 Task: Create a due date automation trigger when advanced on, on the tuesday after a card is due add fields without custom field "Resume" set to a number greater than 1 and lower or equal to 10 at 11:00 AM.
Action: Mouse moved to (820, 256)
Screenshot: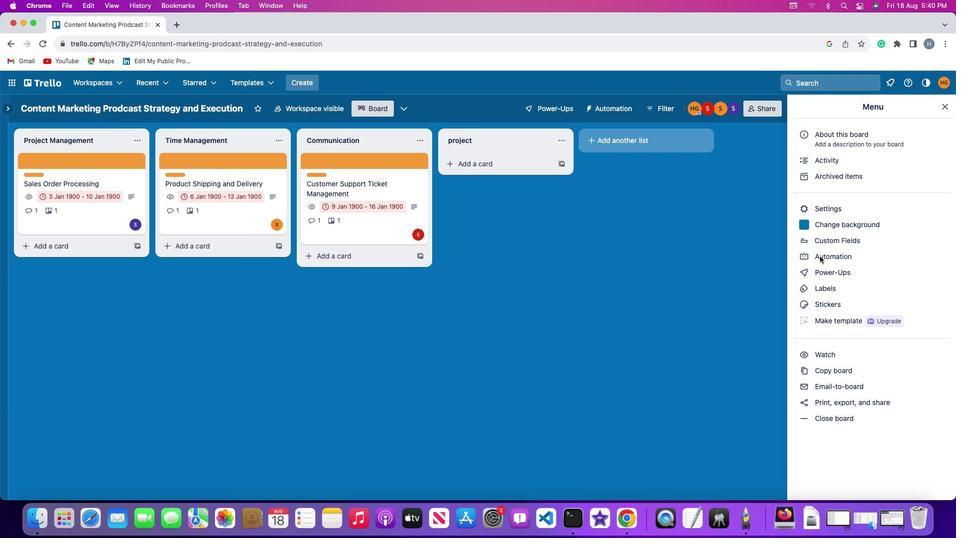 
Action: Mouse pressed left at (820, 256)
Screenshot: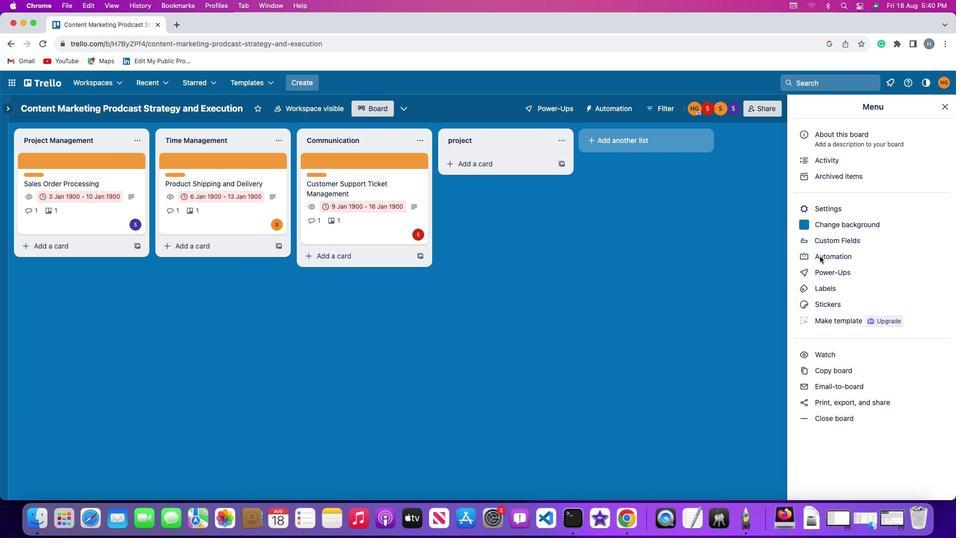 
Action: Mouse pressed left at (820, 256)
Screenshot: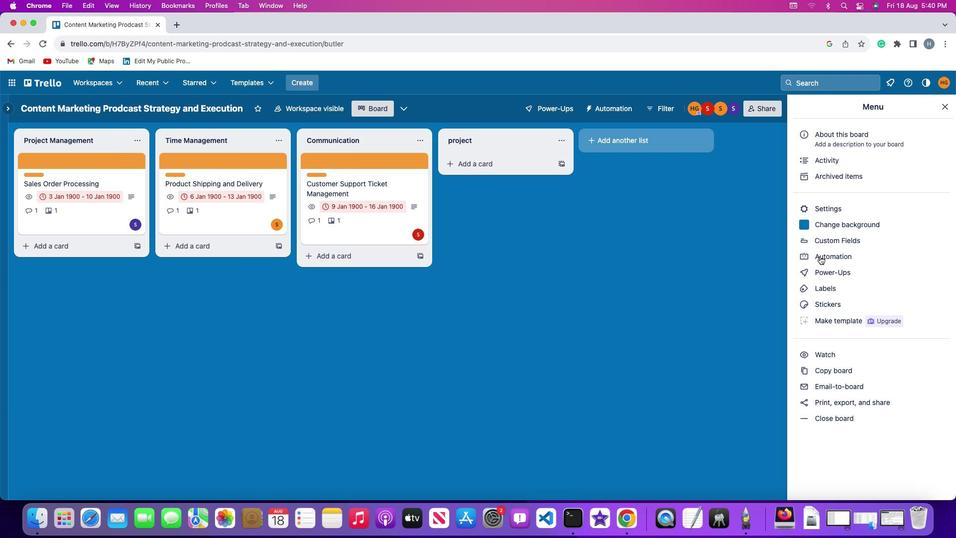 
Action: Mouse moved to (61, 235)
Screenshot: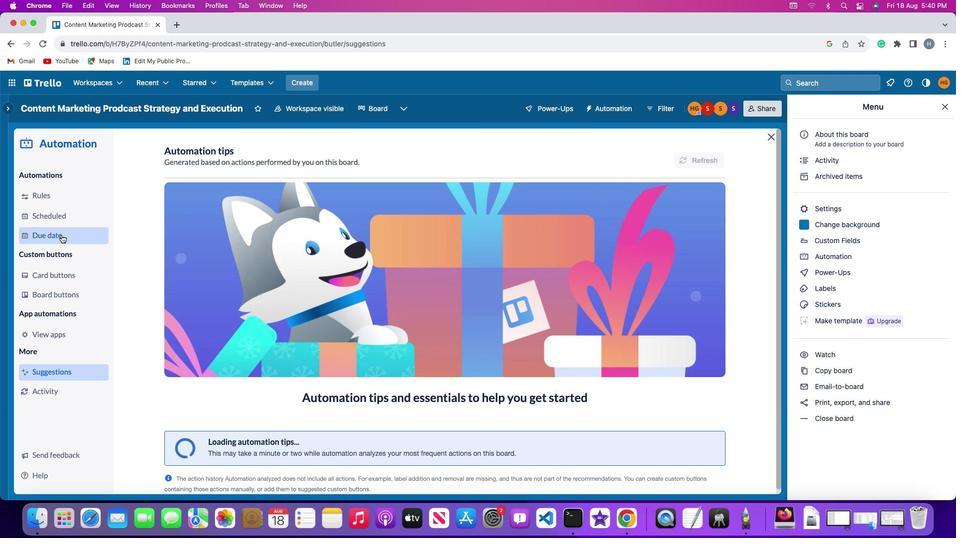 
Action: Mouse pressed left at (61, 235)
Screenshot: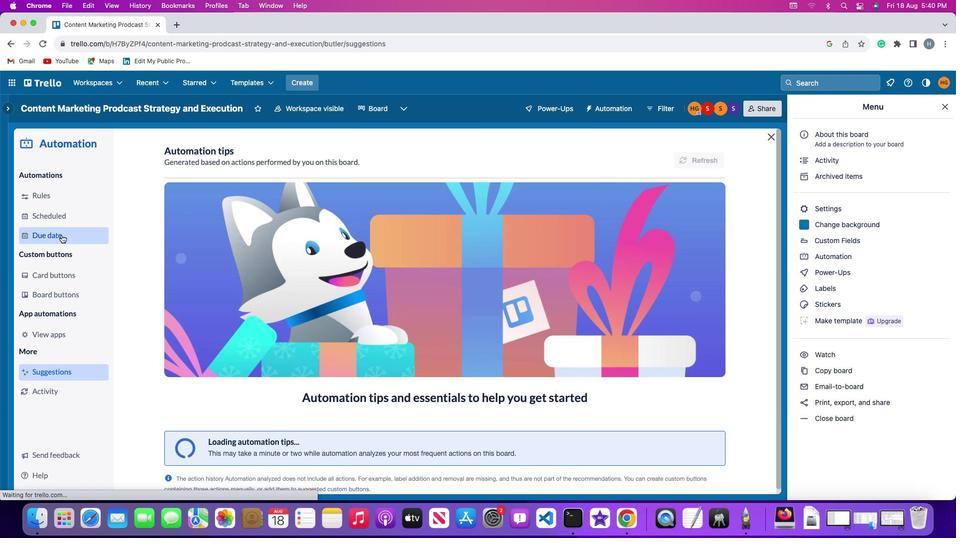 
Action: Mouse moved to (664, 152)
Screenshot: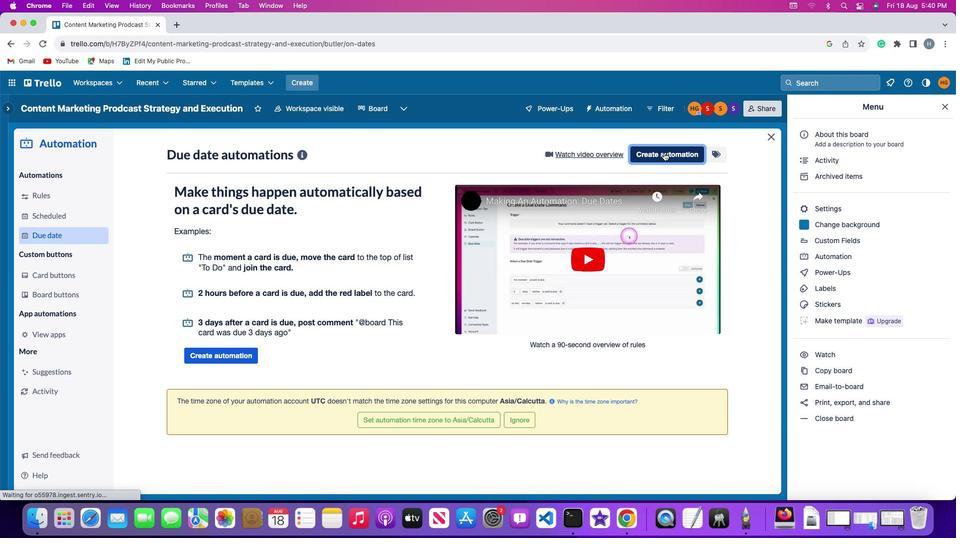 
Action: Mouse pressed left at (664, 152)
Screenshot: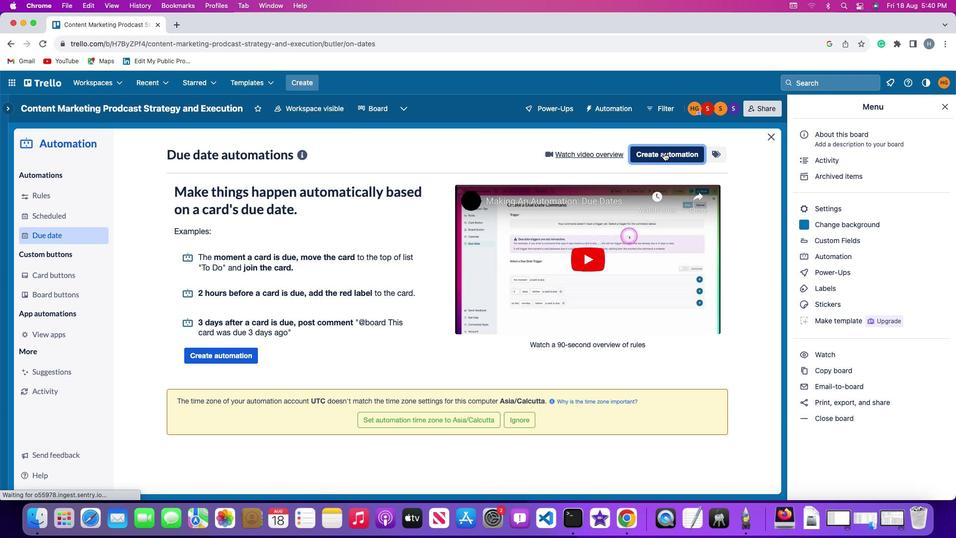 
Action: Mouse moved to (180, 251)
Screenshot: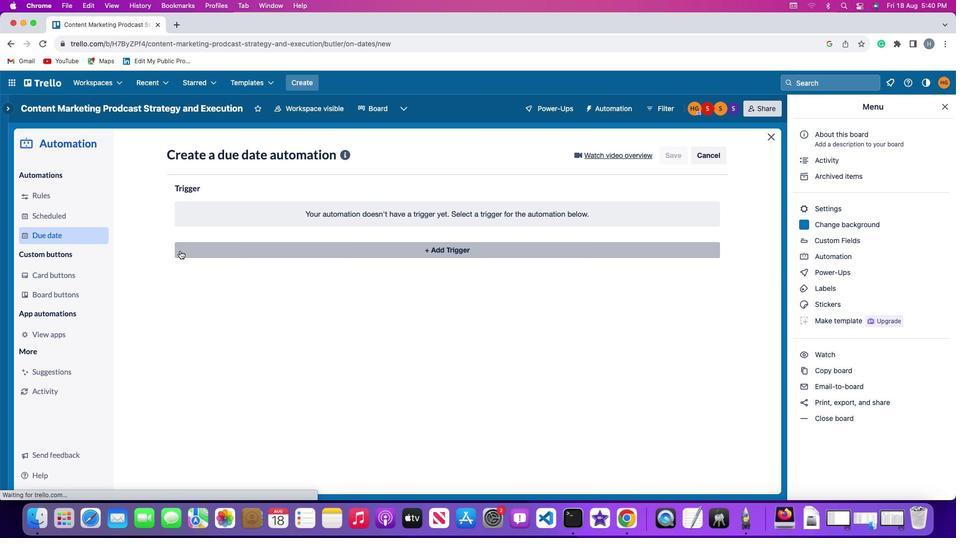 
Action: Mouse pressed left at (180, 251)
Screenshot: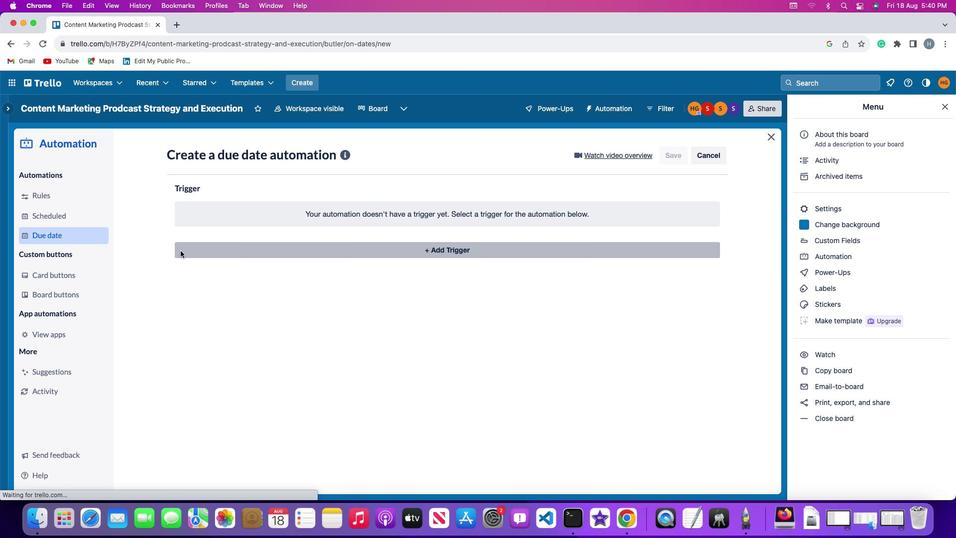 
Action: Mouse moved to (216, 432)
Screenshot: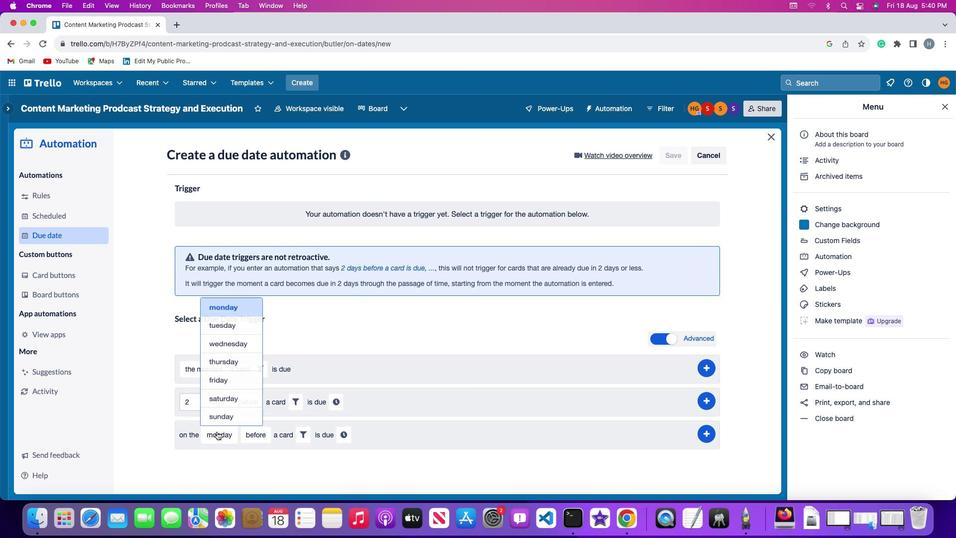 
Action: Mouse pressed left at (216, 432)
Screenshot: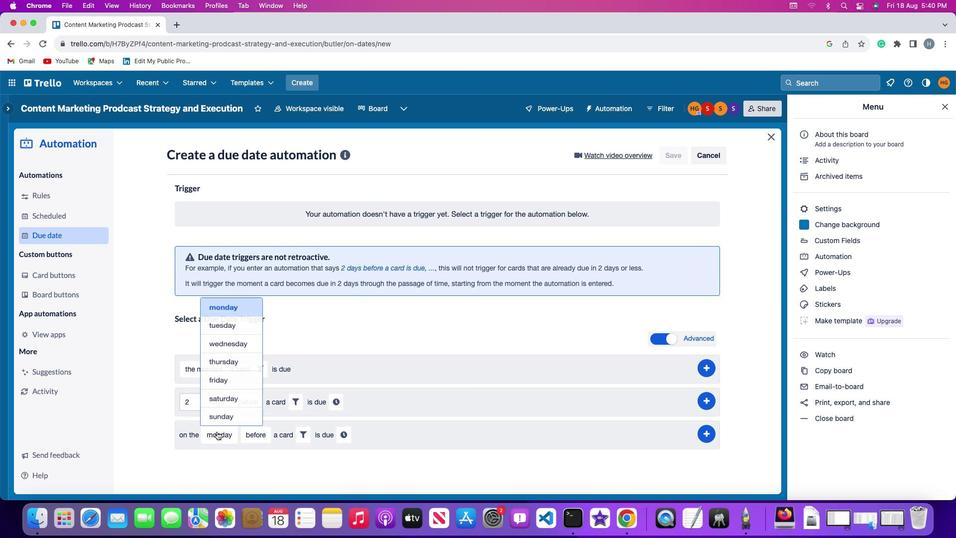 
Action: Mouse moved to (223, 315)
Screenshot: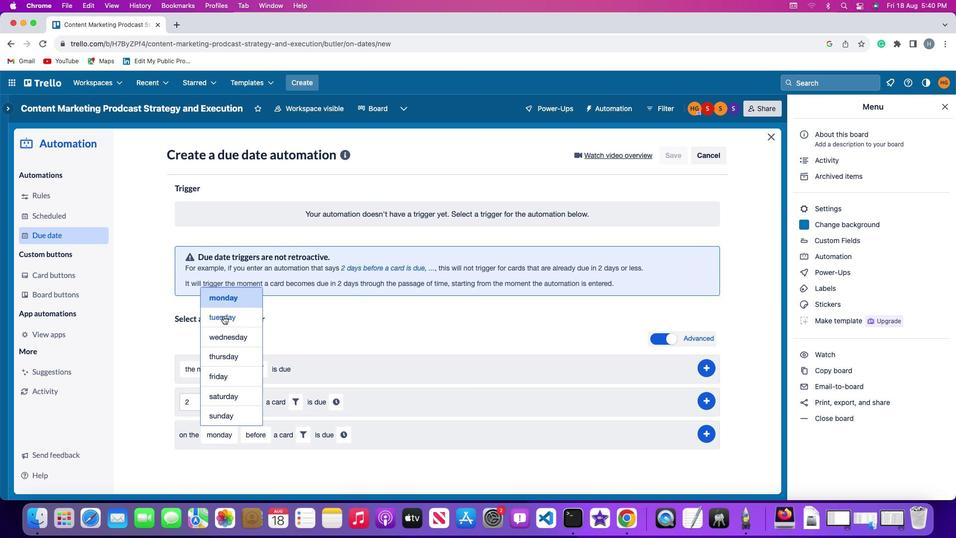 
Action: Mouse pressed left at (223, 315)
Screenshot: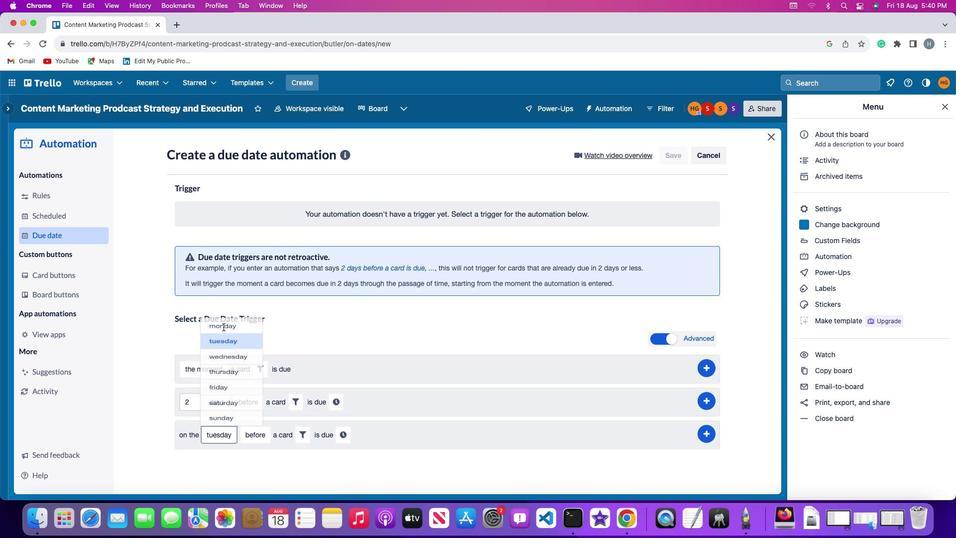 
Action: Mouse moved to (245, 436)
Screenshot: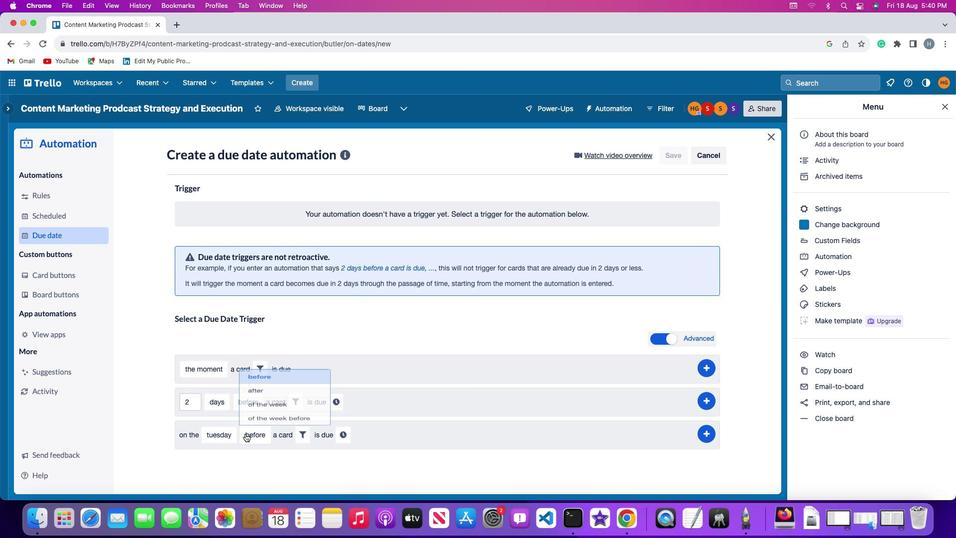 
Action: Mouse pressed left at (245, 436)
Screenshot: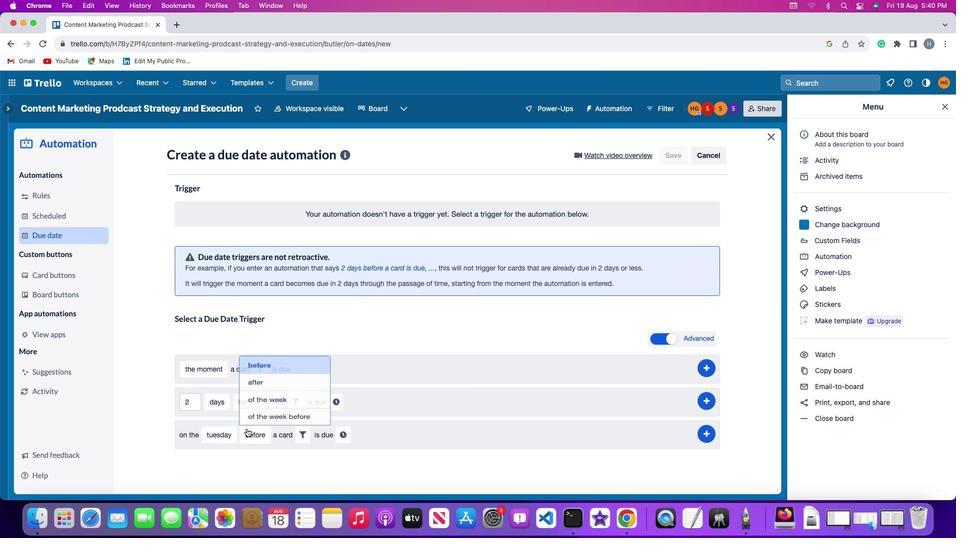 
Action: Mouse moved to (265, 374)
Screenshot: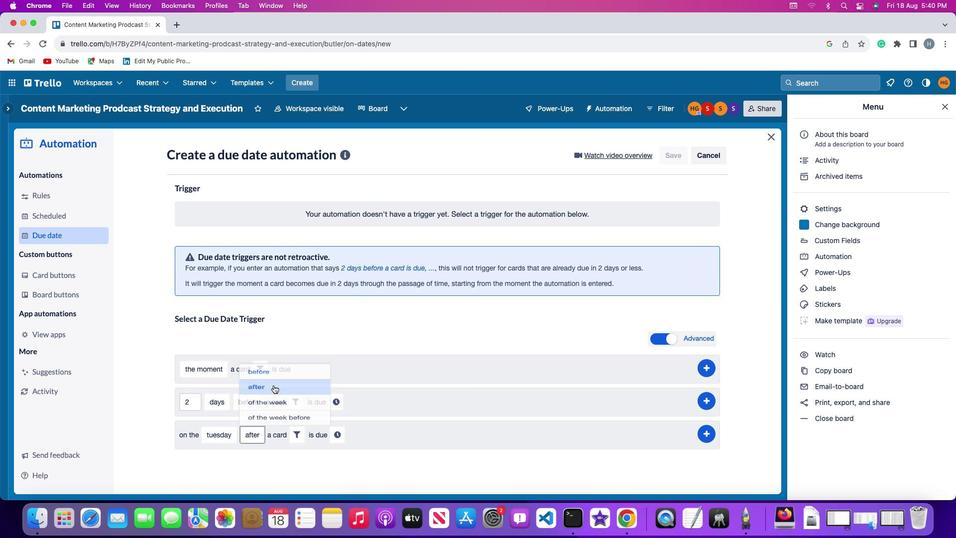
Action: Mouse pressed left at (265, 374)
Screenshot: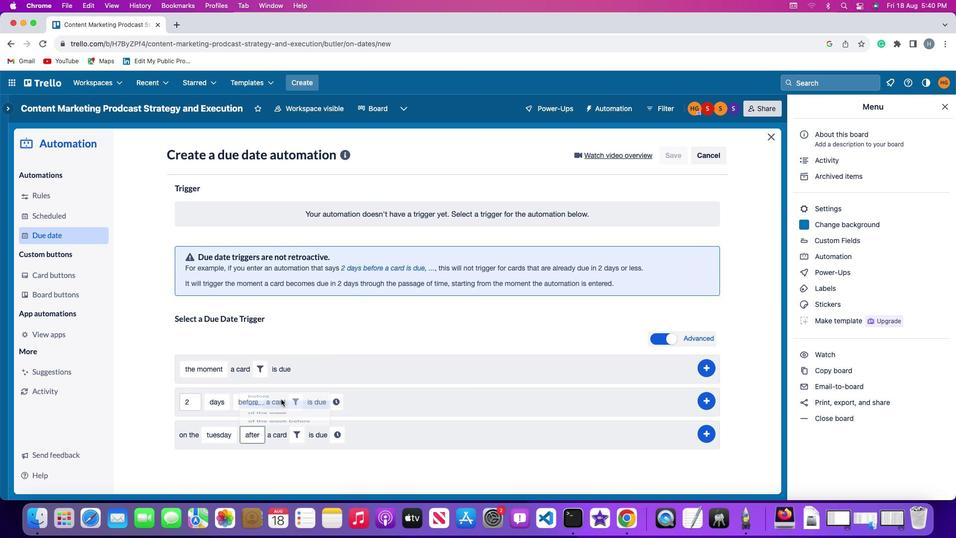 
Action: Mouse moved to (297, 429)
Screenshot: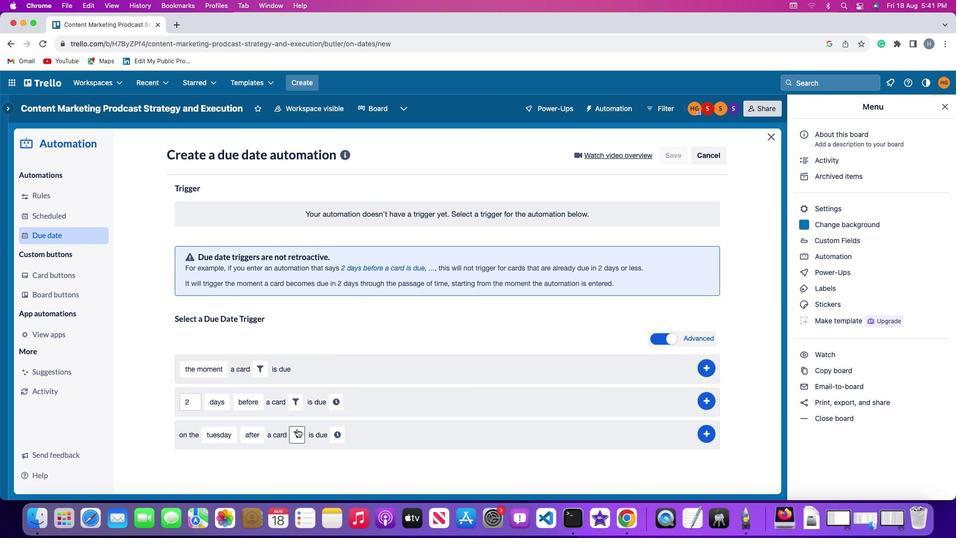 
Action: Mouse pressed left at (297, 429)
Screenshot: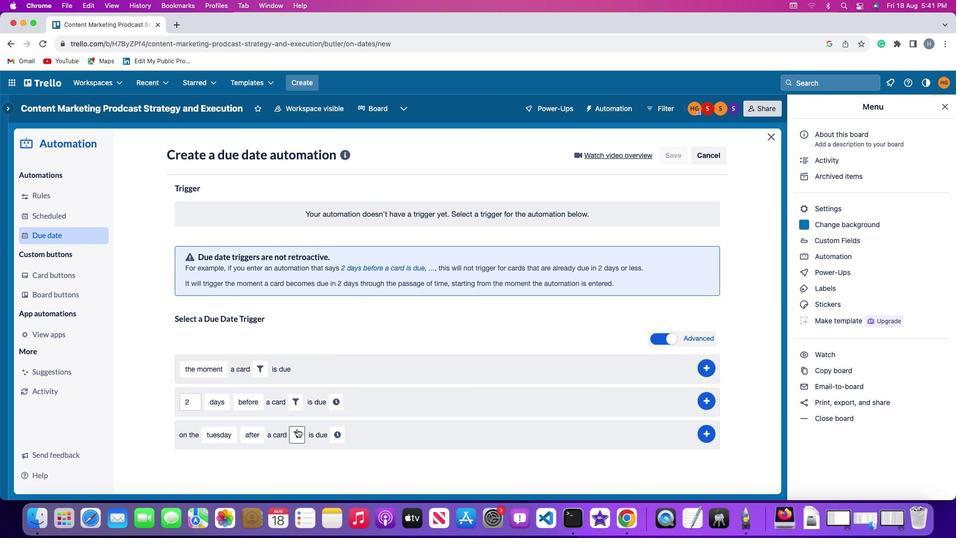 
Action: Mouse moved to (466, 467)
Screenshot: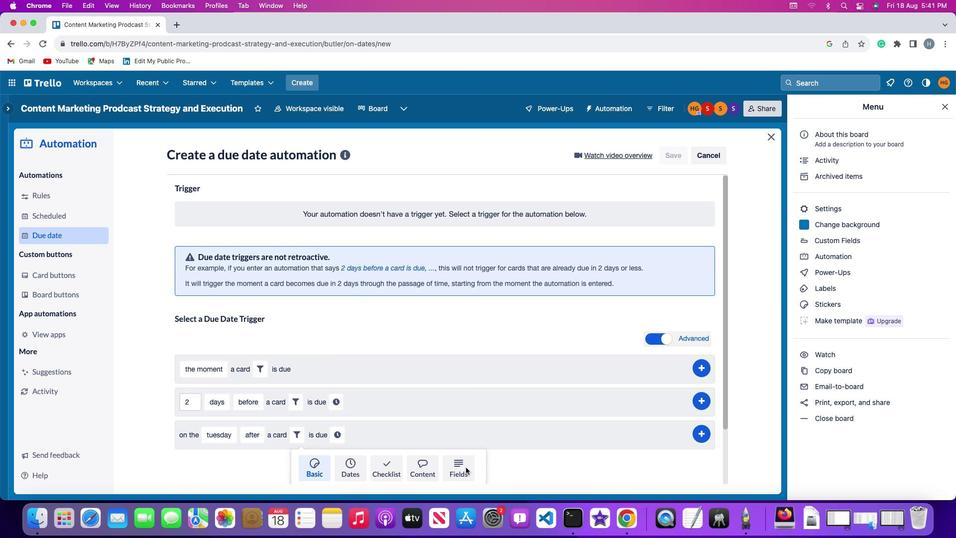 
Action: Mouse pressed left at (466, 467)
Screenshot: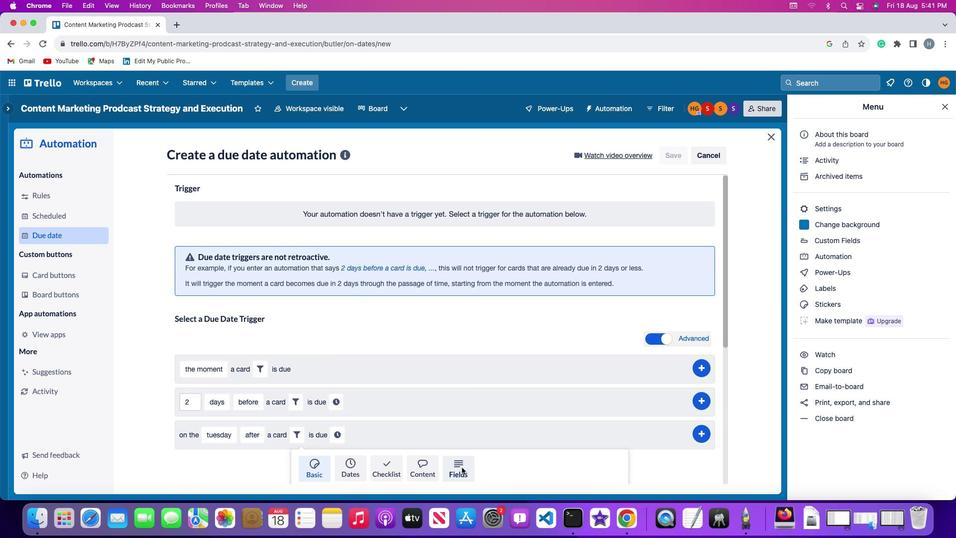 
Action: Mouse moved to (284, 466)
Screenshot: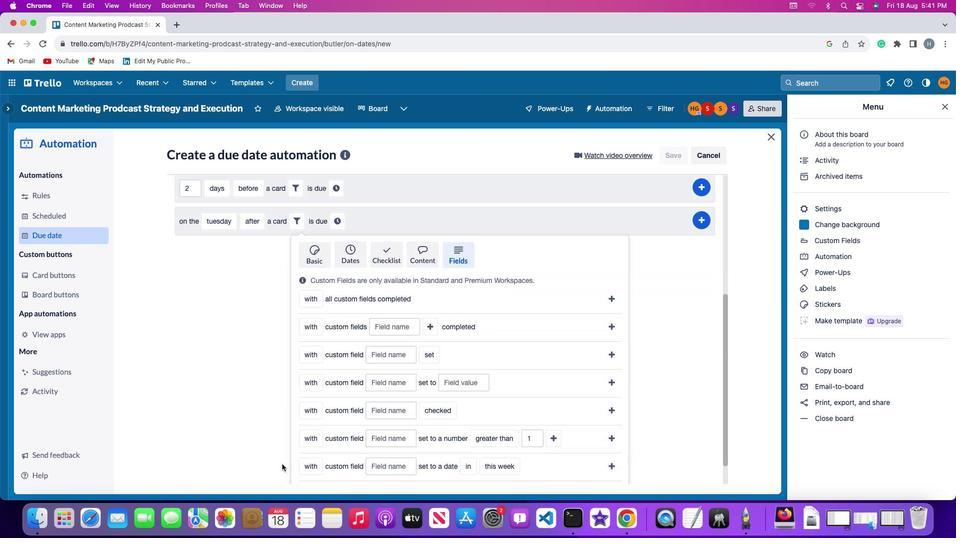 
Action: Mouse scrolled (284, 466) with delta (0, 0)
Screenshot: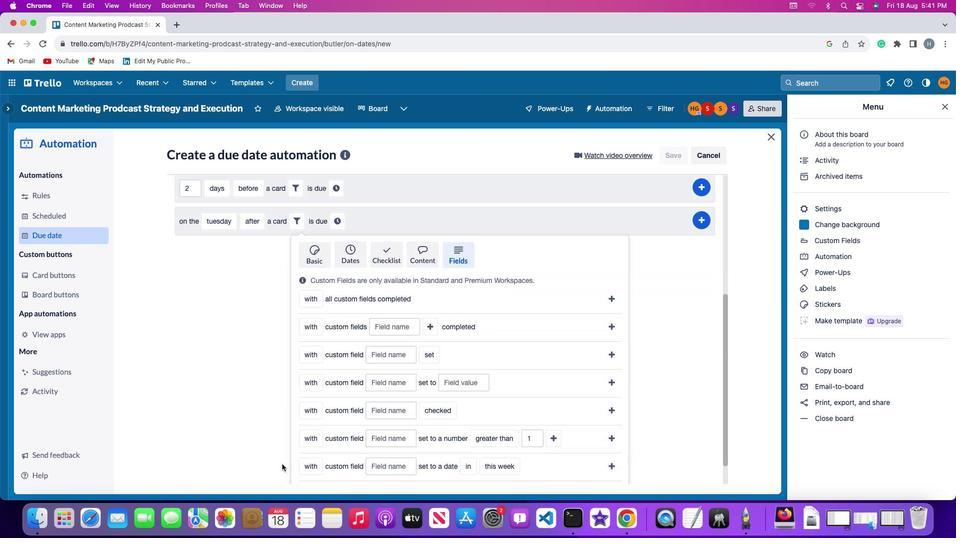 
Action: Mouse moved to (284, 466)
Screenshot: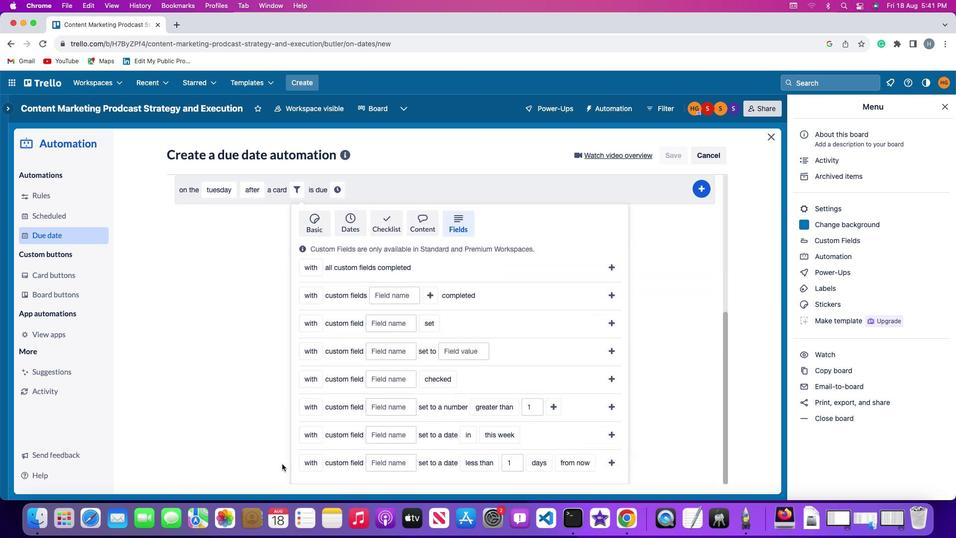 
Action: Mouse scrolled (284, 466) with delta (0, 0)
Screenshot: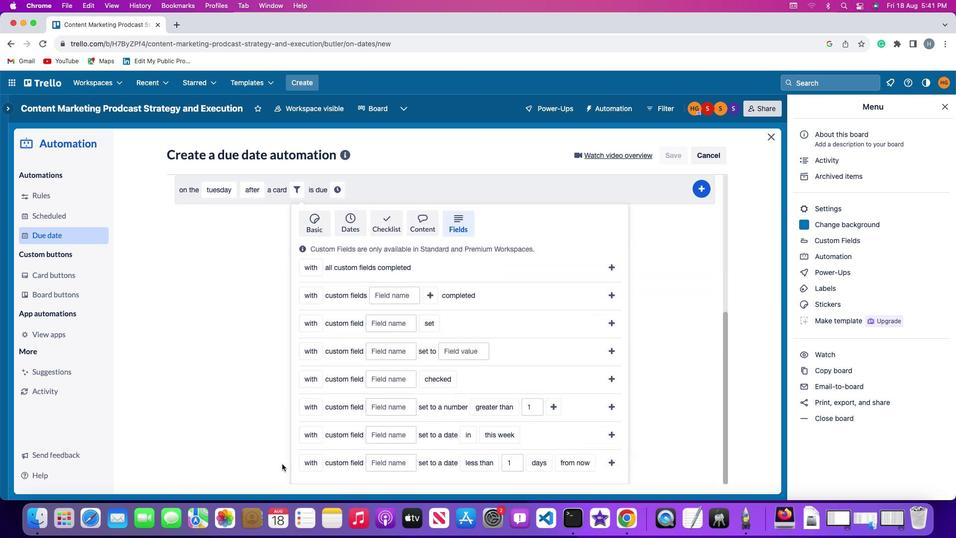 
Action: Mouse moved to (284, 466)
Screenshot: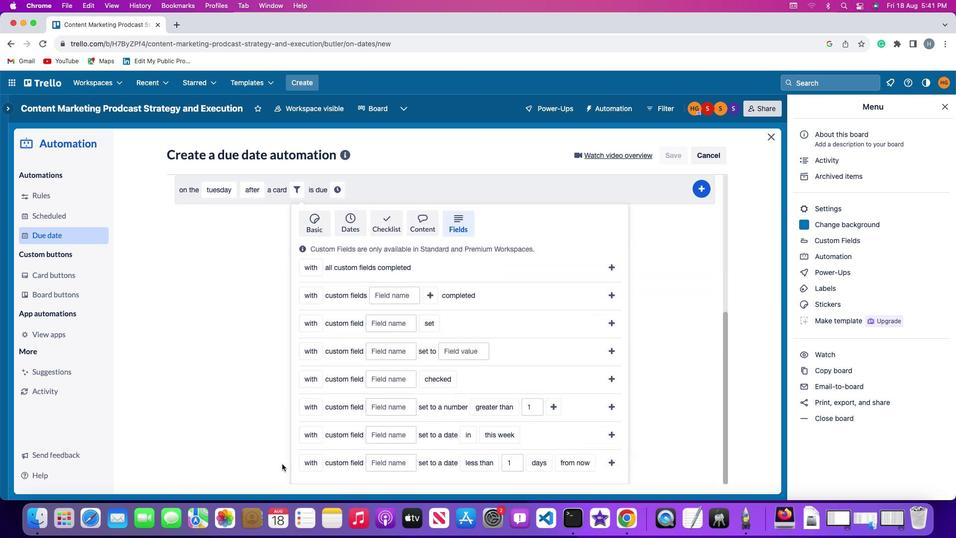 
Action: Mouse scrolled (284, 466) with delta (0, -1)
Screenshot: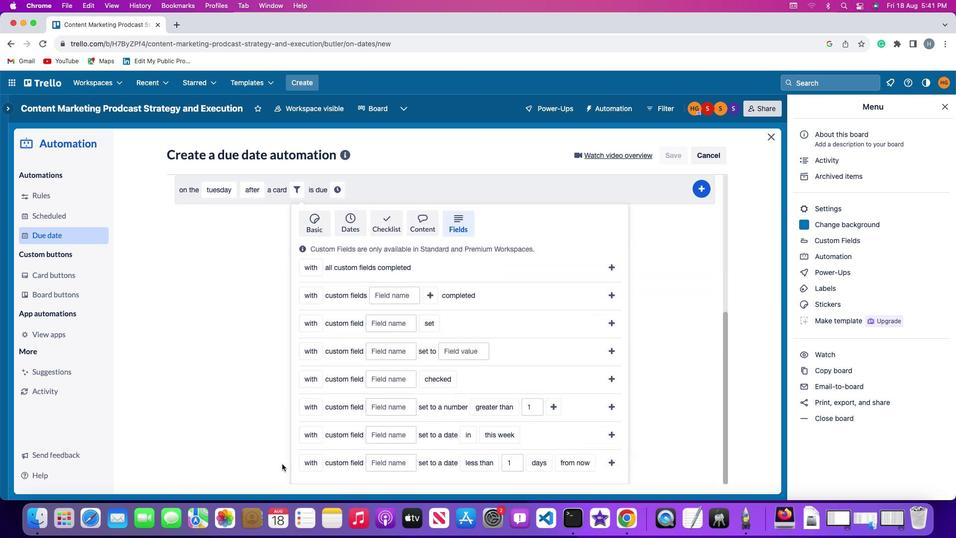 
Action: Mouse moved to (283, 465)
Screenshot: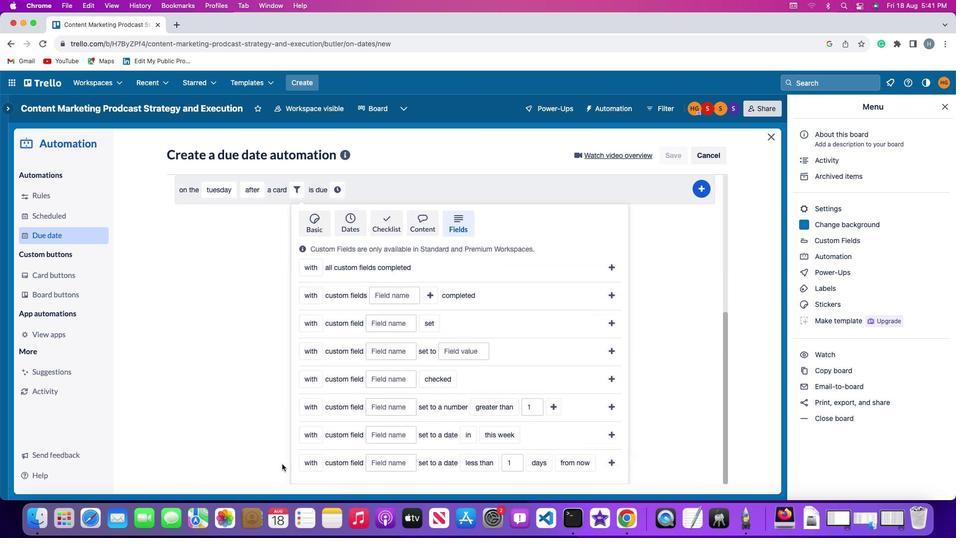 
Action: Mouse scrolled (283, 465) with delta (0, -2)
Screenshot: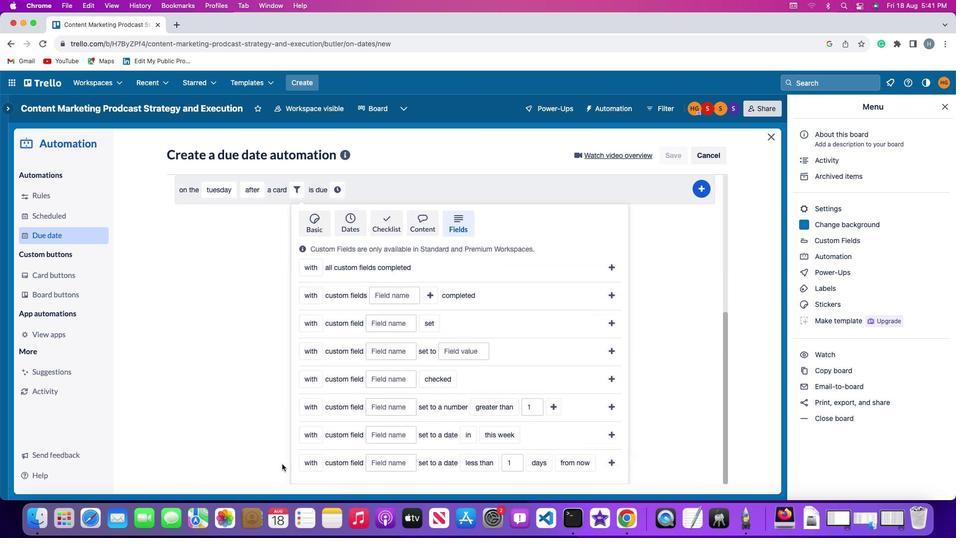
Action: Mouse moved to (283, 465)
Screenshot: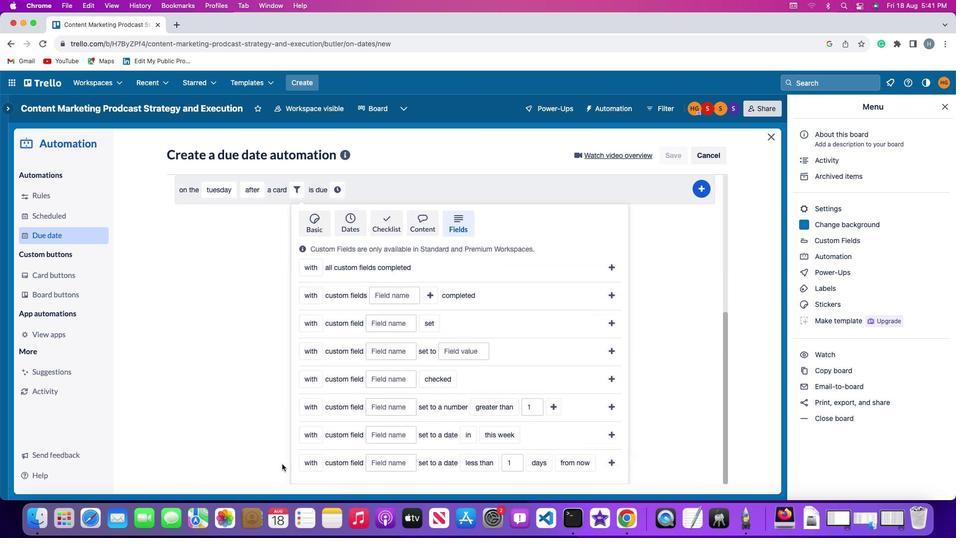 
Action: Mouse scrolled (283, 465) with delta (0, -2)
Screenshot: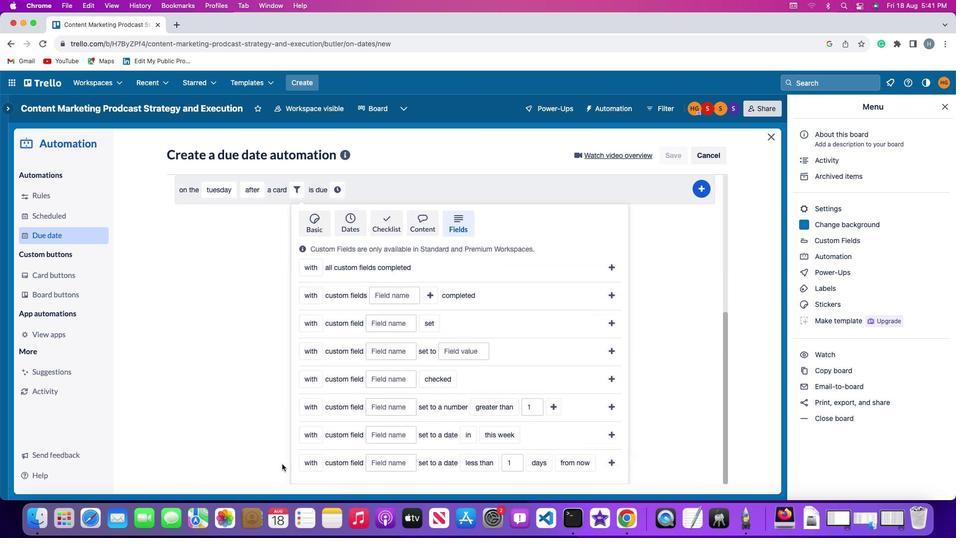 
Action: Mouse moved to (282, 464)
Screenshot: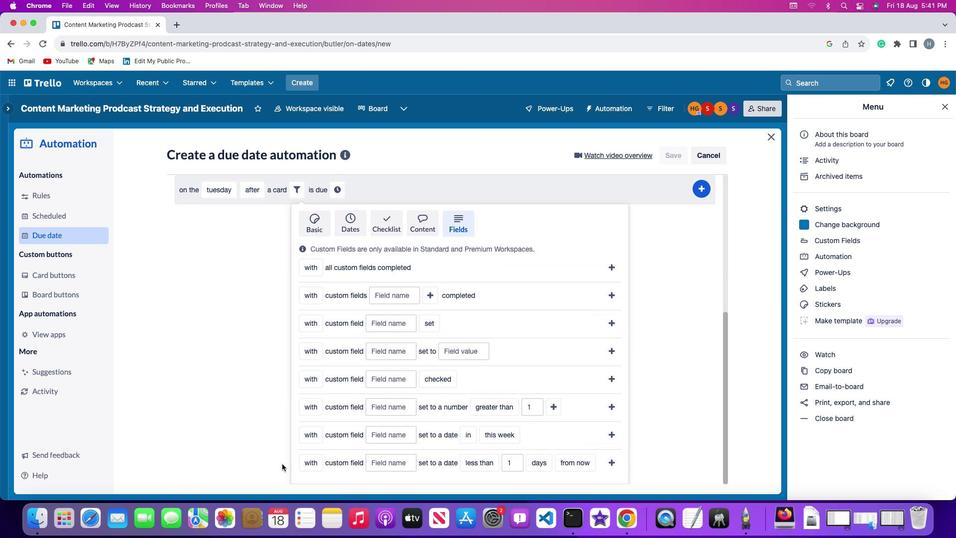 
Action: Mouse scrolled (282, 464) with delta (0, 0)
Screenshot: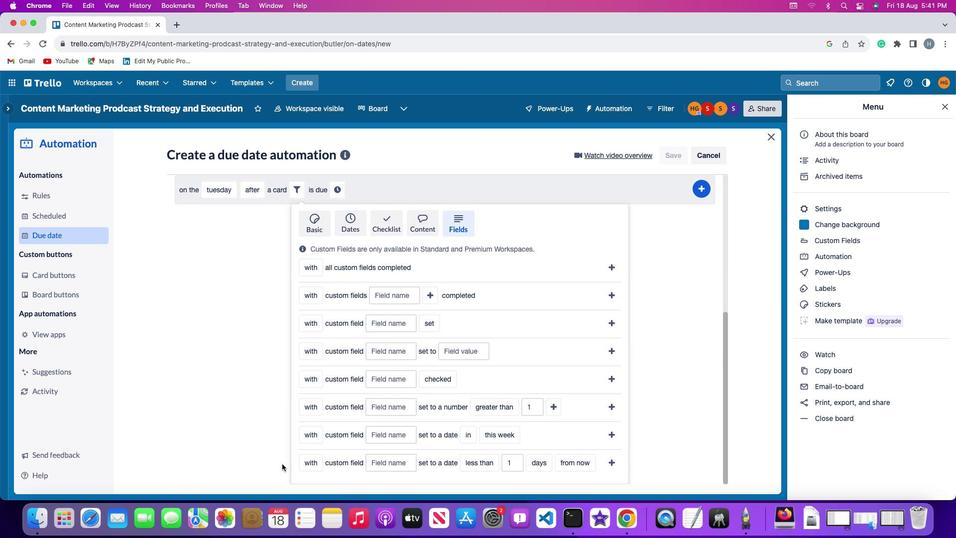 
Action: Mouse scrolled (282, 464) with delta (0, 0)
Screenshot: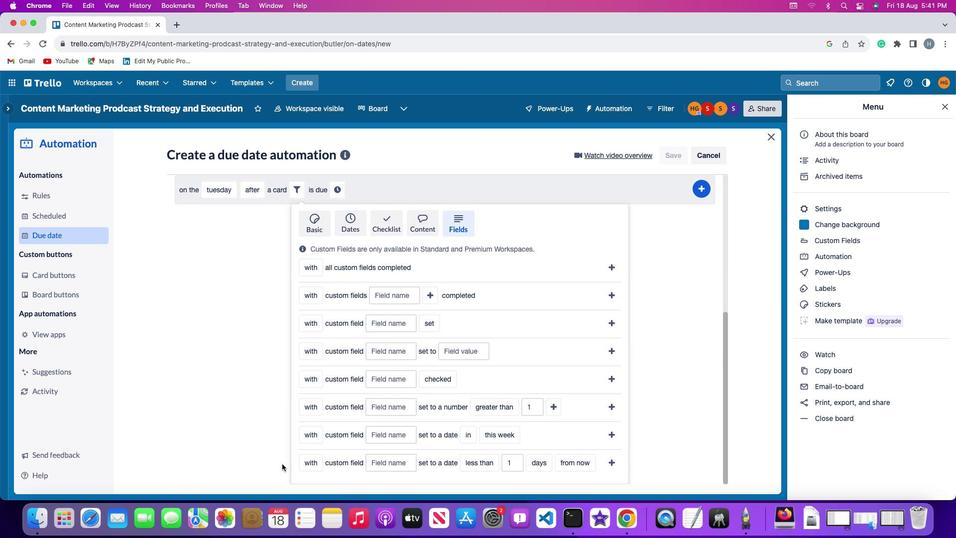 
Action: Mouse scrolled (282, 464) with delta (0, -1)
Screenshot: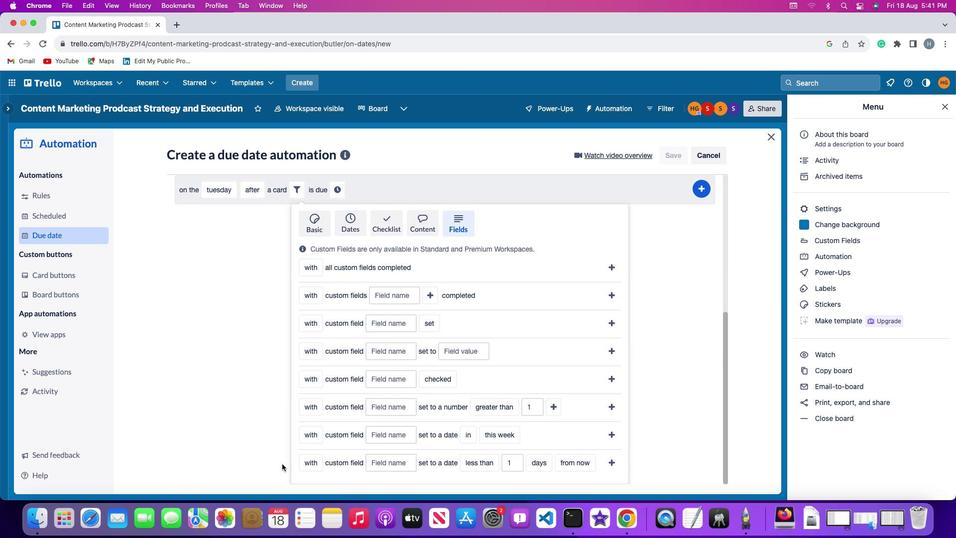 
Action: Mouse scrolled (282, 464) with delta (0, -2)
Screenshot: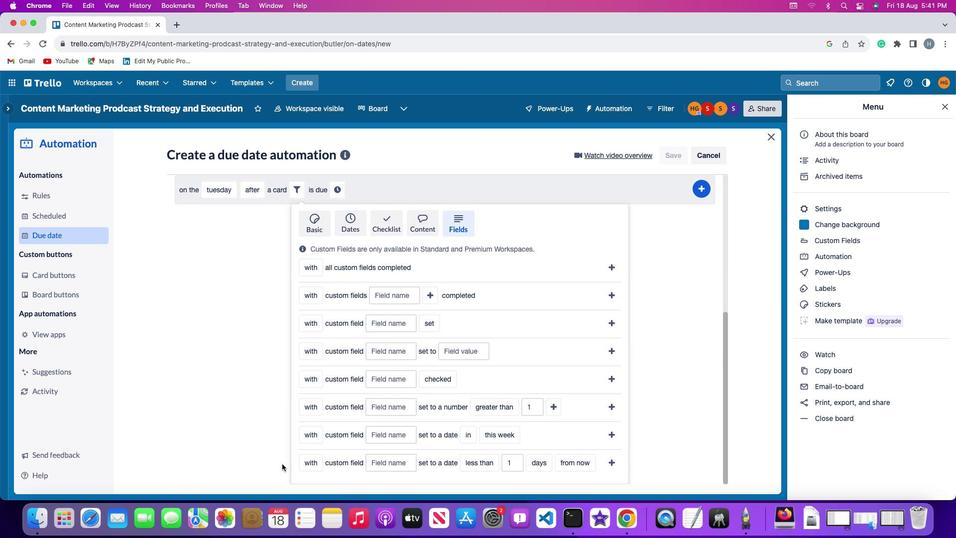 
Action: Mouse moved to (309, 408)
Screenshot: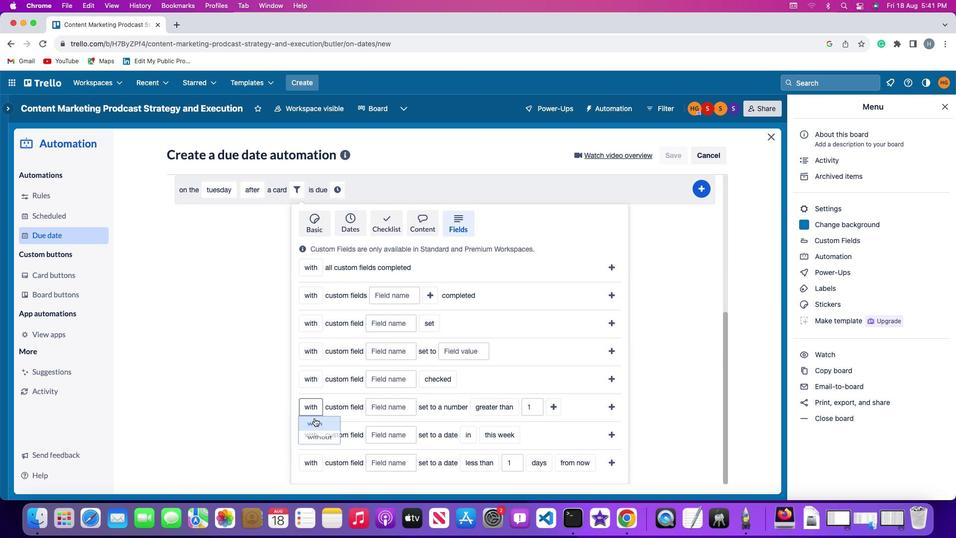 
Action: Mouse pressed left at (309, 408)
Screenshot: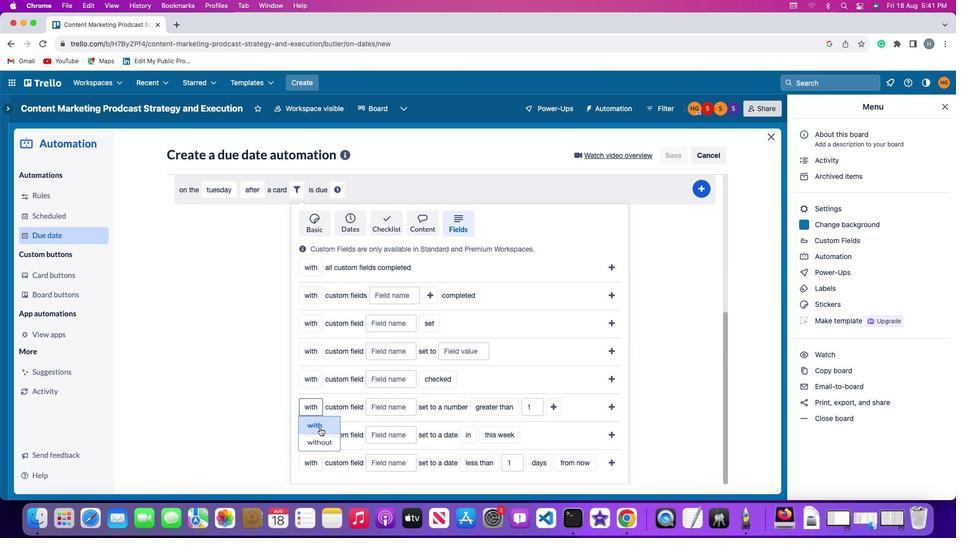 
Action: Mouse moved to (320, 448)
Screenshot: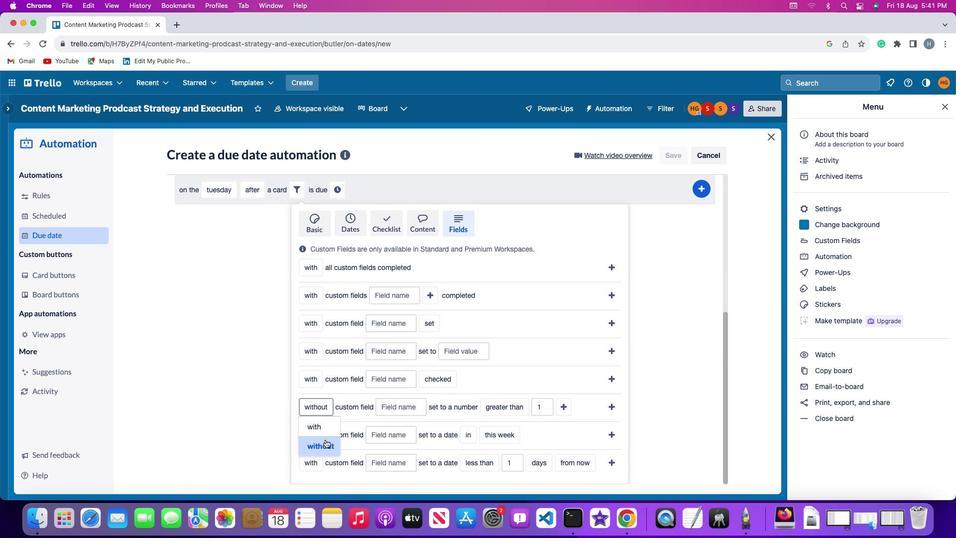 
Action: Mouse pressed left at (320, 448)
Screenshot: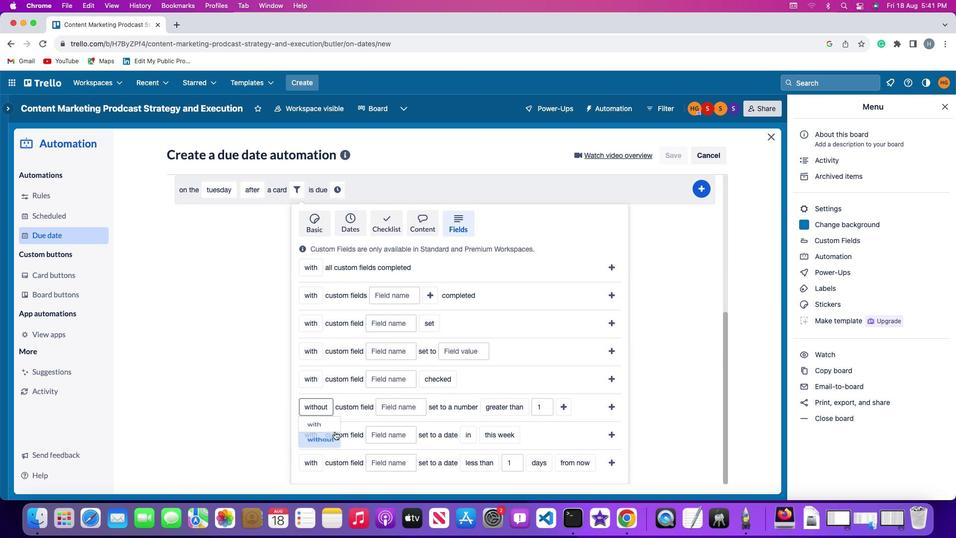 
Action: Mouse moved to (383, 409)
Screenshot: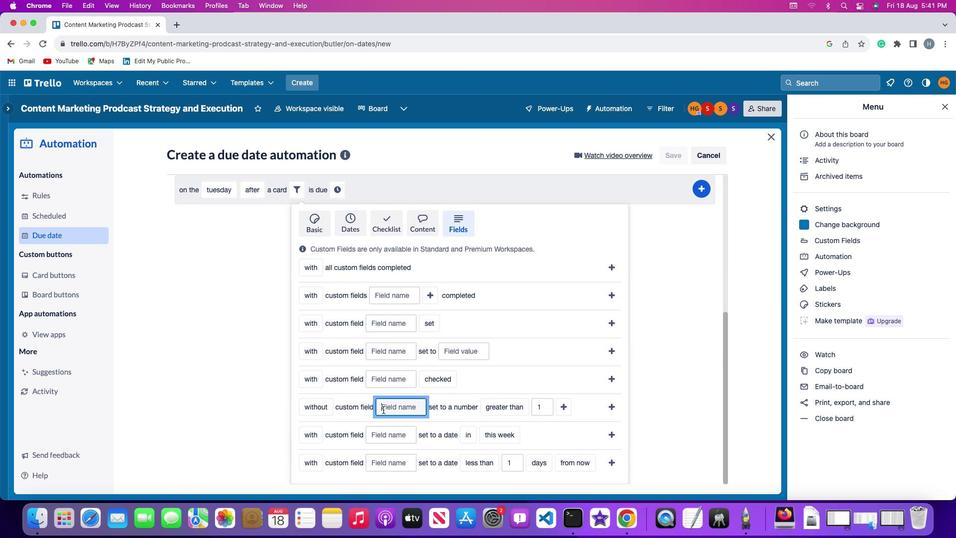 
Action: Mouse pressed left at (383, 409)
Screenshot: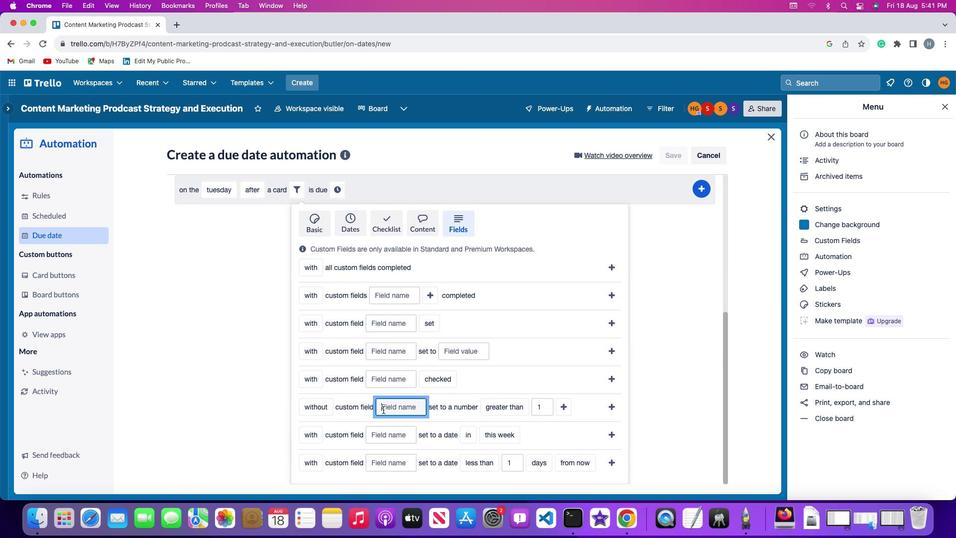 
Action: Key pressed Key.shift'R''e''s''u''m''e'
Screenshot: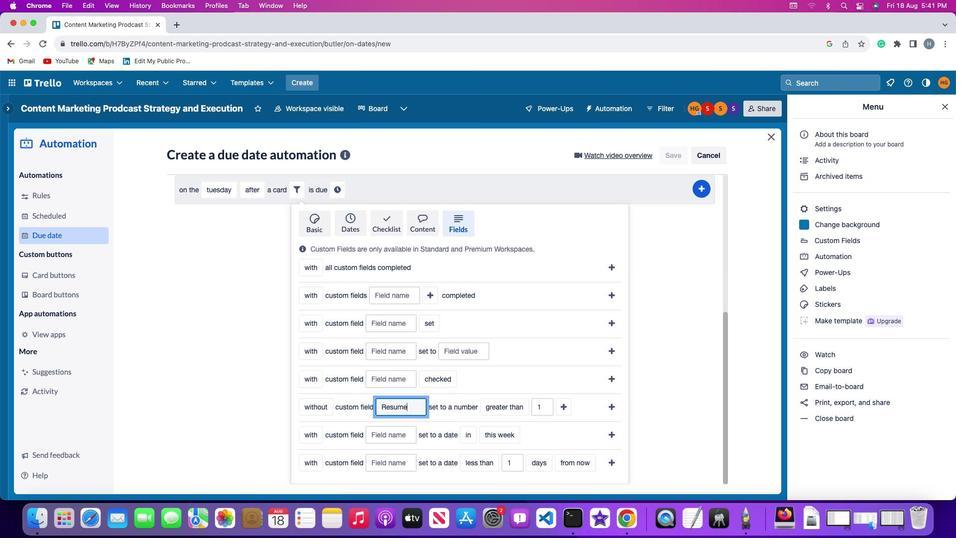 
Action: Mouse moved to (493, 403)
Screenshot: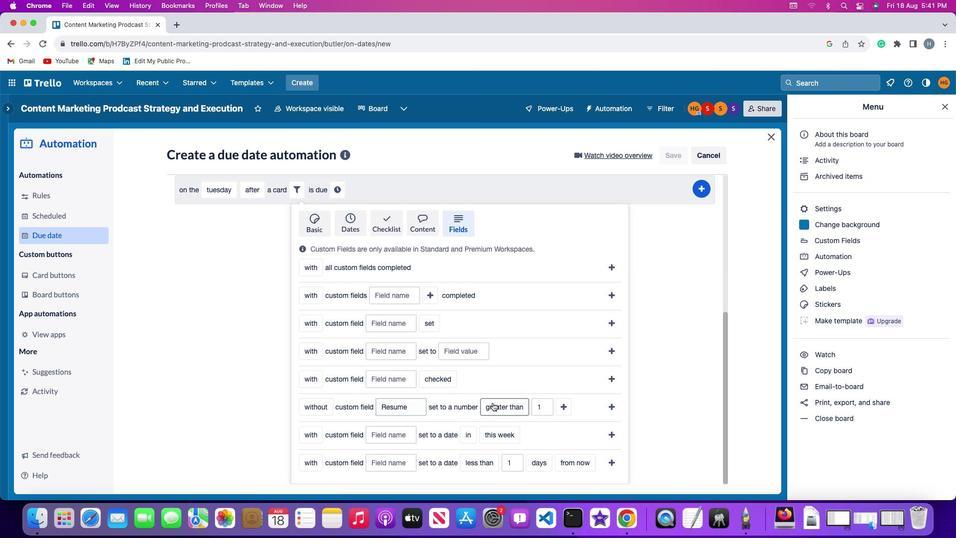 
Action: Mouse pressed left at (493, 403)
Screenshot: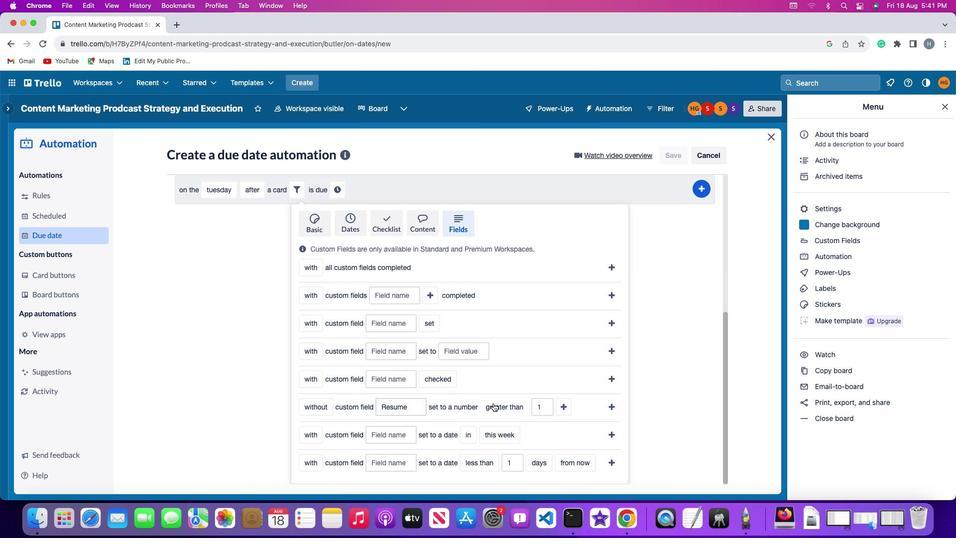 
Action: Mouse moved to (514, 328)
Screenshot: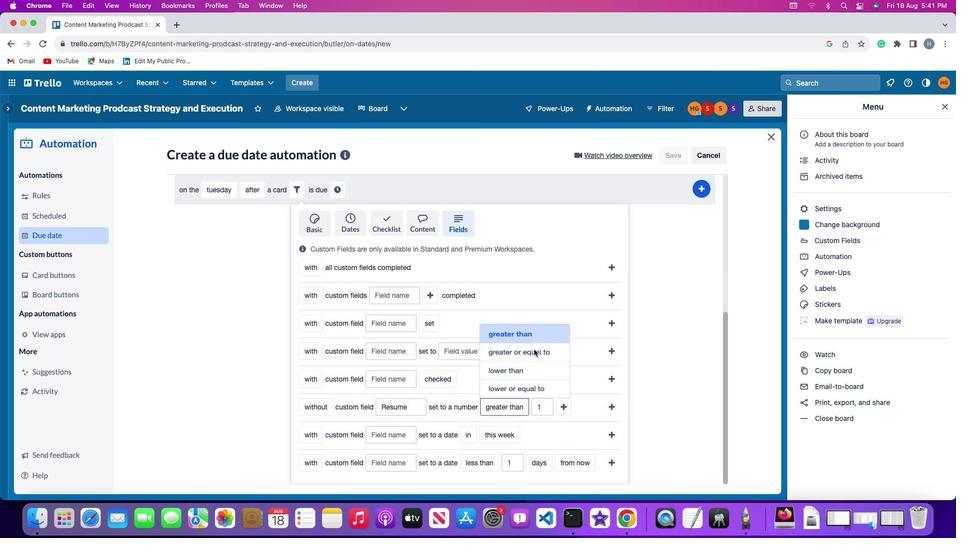 
Action: Mouse pressed left at (514, 328)
Screenshot: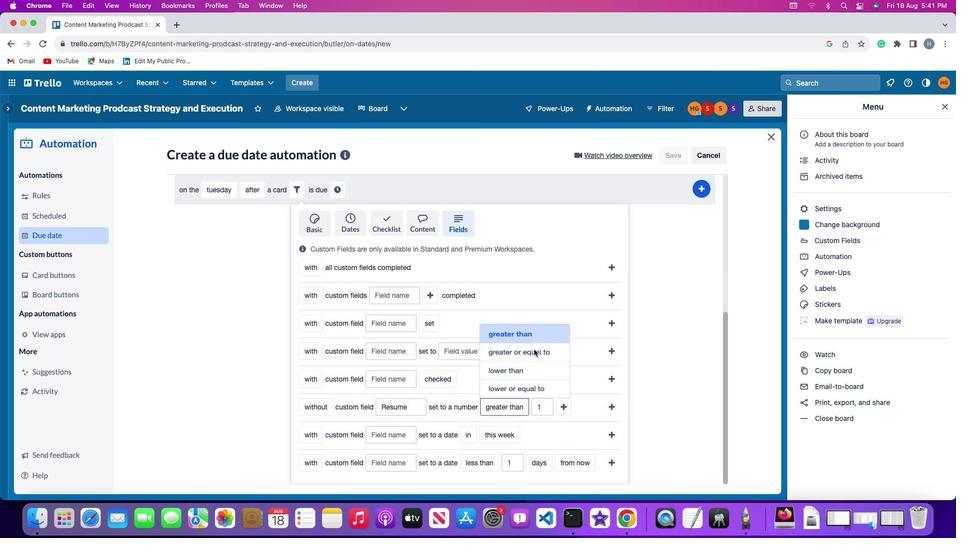 
Action: Mouse moved to (544, 407)
Screenshot: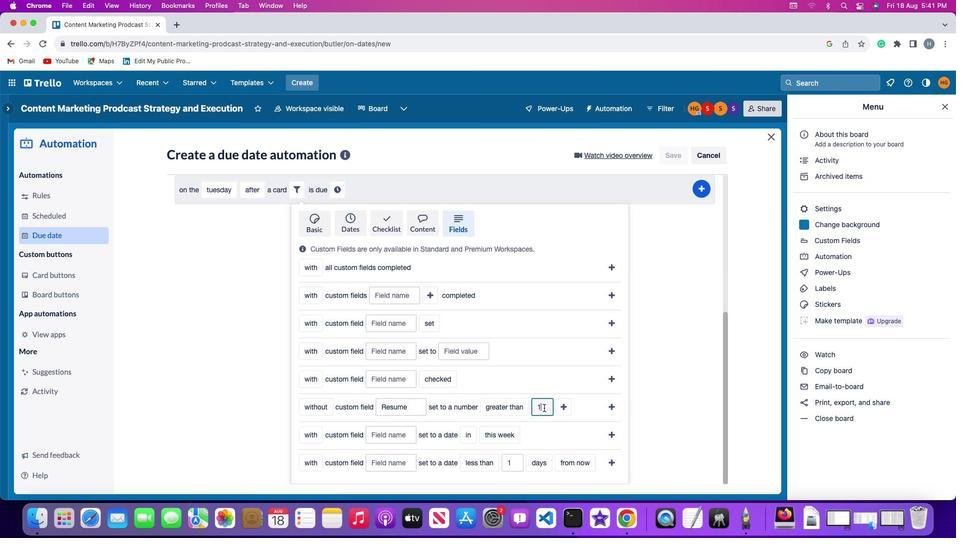 
Action: Mouse pressed left at (544, 407)
Screenshot: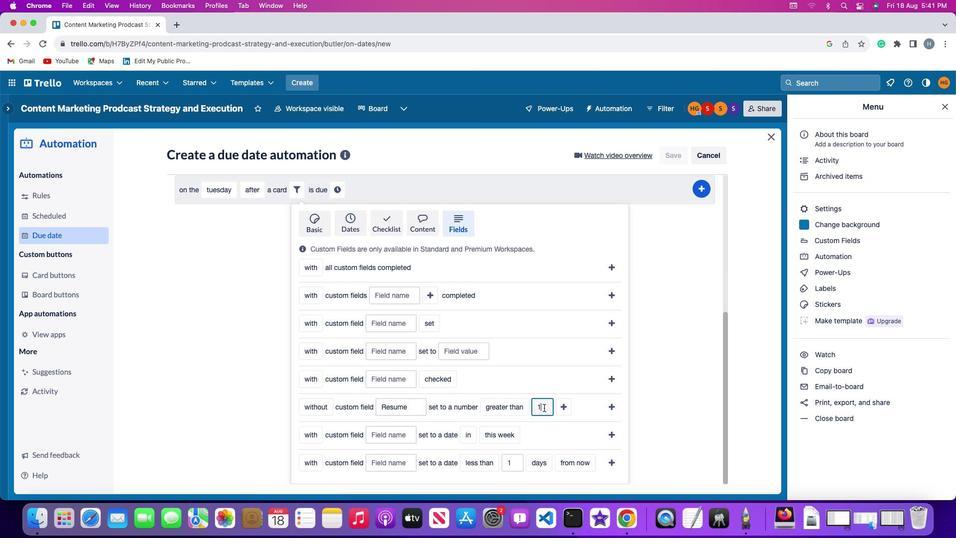 
Action: Key pressed Key.backspace'1'
Screenshot: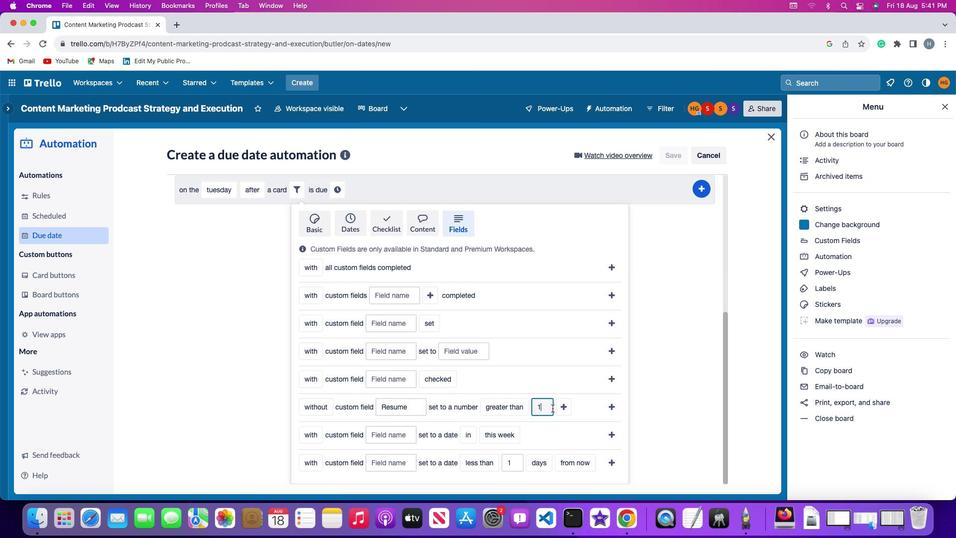 
Action: Mouse moved to (565, 408)
Screenshot: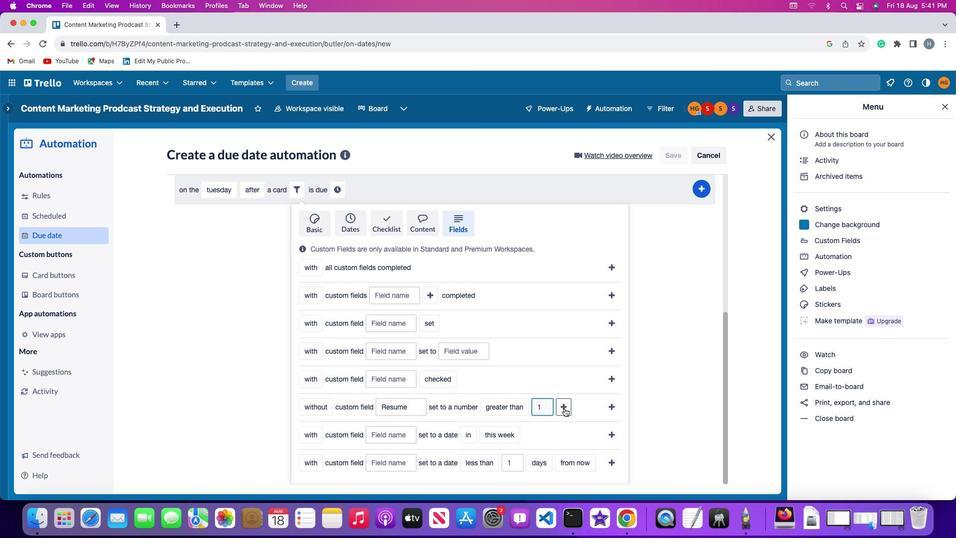 
Action: Mouse pressed left at (565, 408)
Screenshot: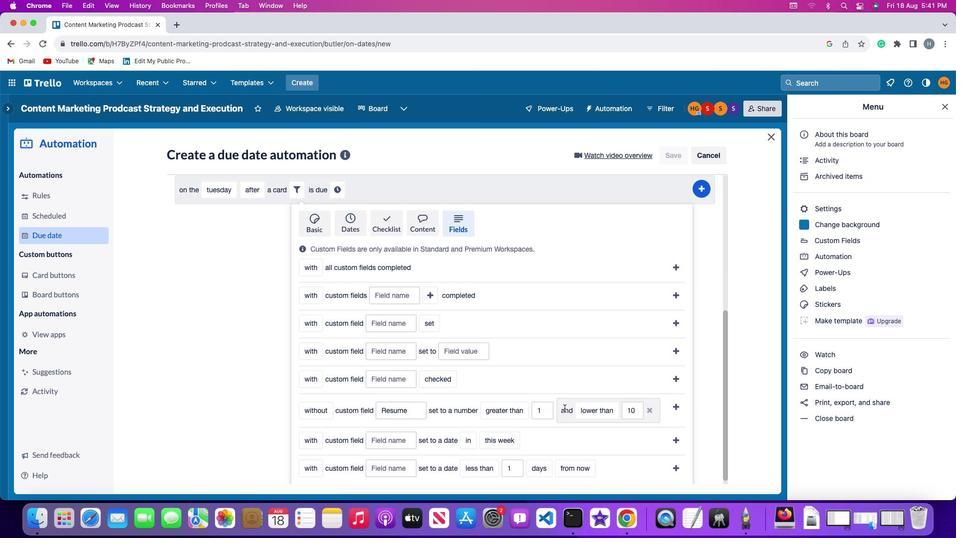
Action: Mouse moved to (583, 409)
Screenshot: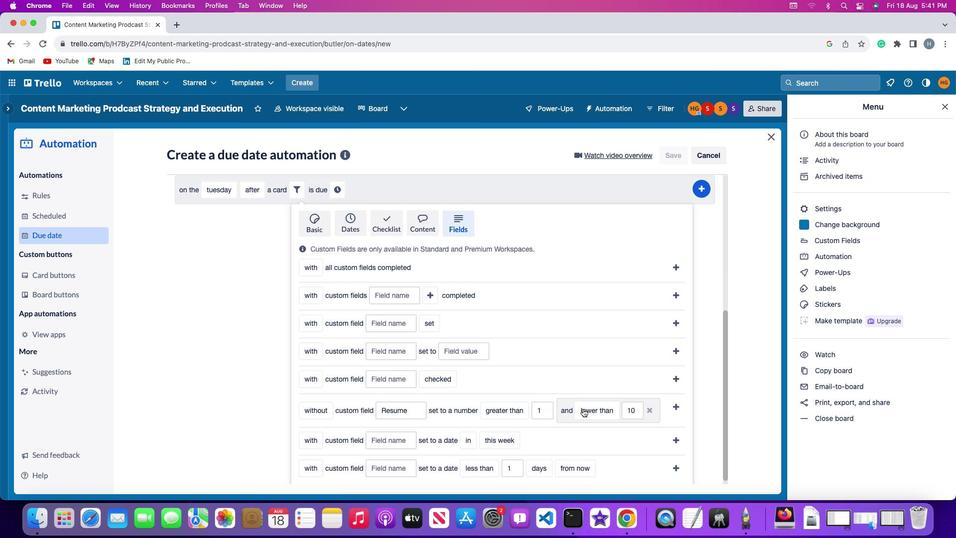 
Action: Mouse pressed left at (583, 409)
Screenshot: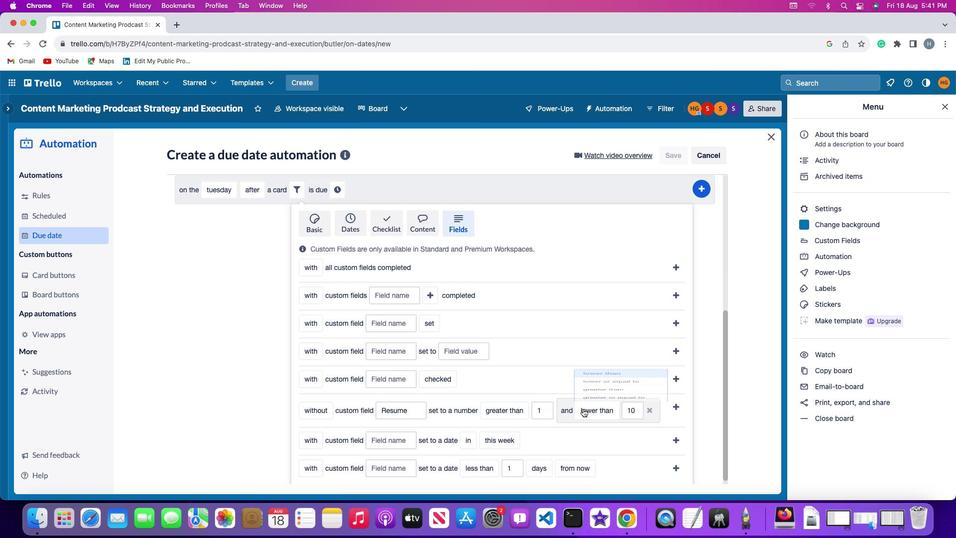 
Action: Mouse moved to (604, 345)
Screenshot: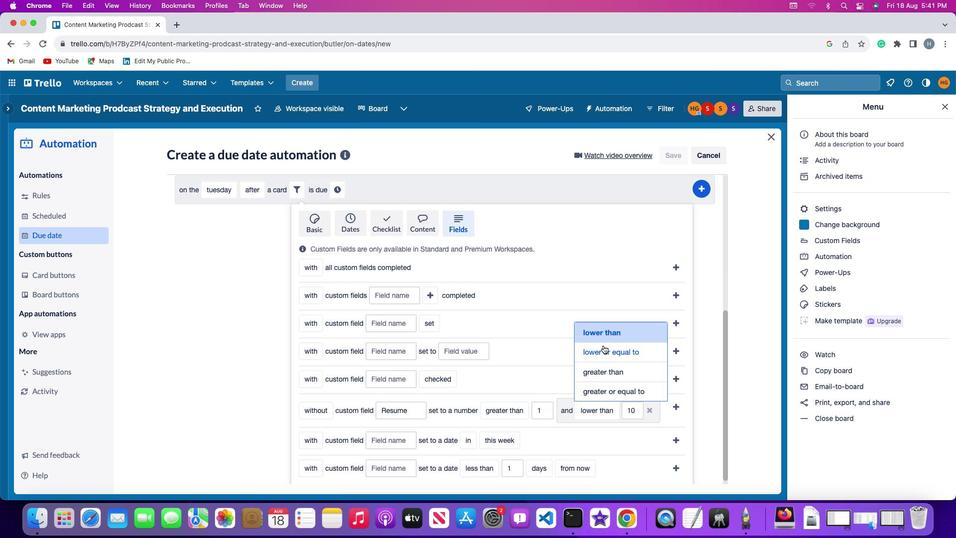 
Action: Mouse pressed left at (604, 345)
Screenshot: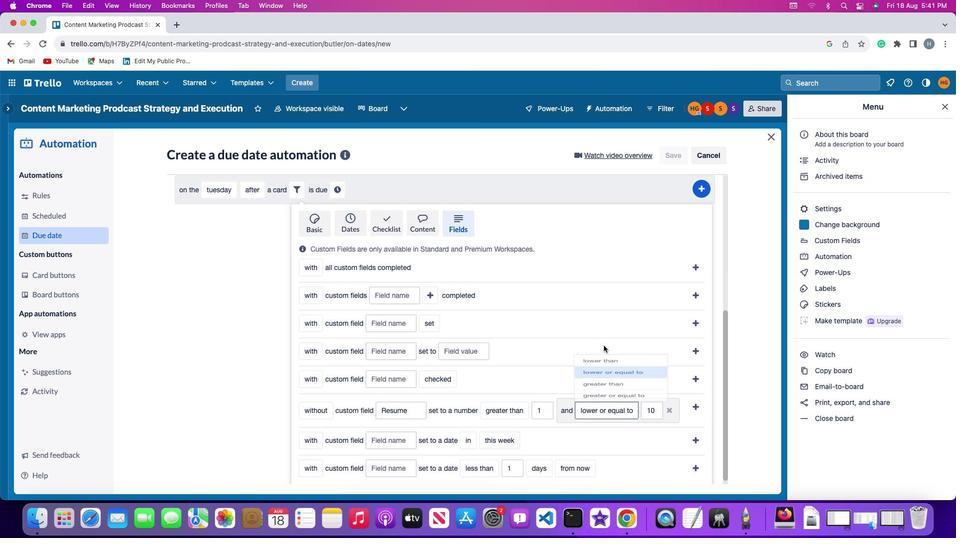 
Action: Mouse moved to (656, 410)
Screenshot: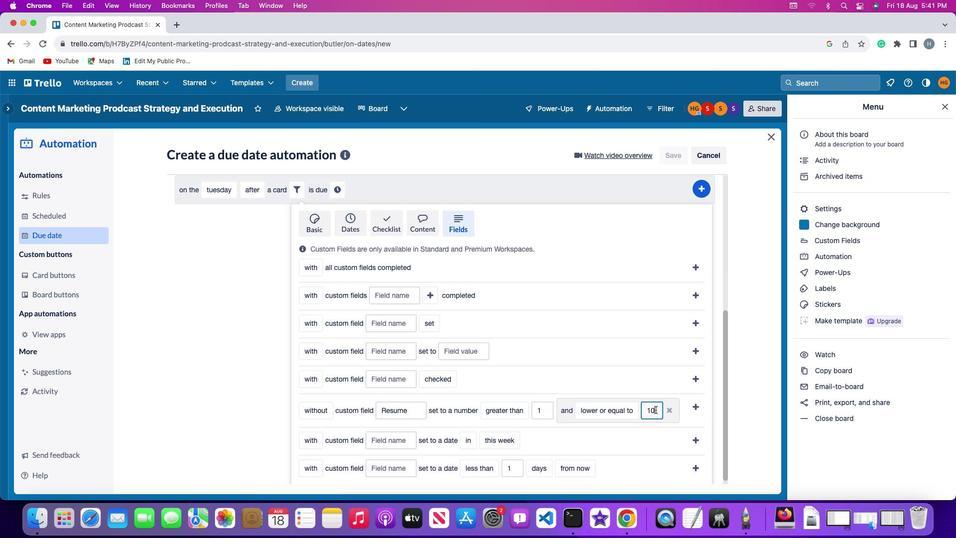 
Action: Mouse pressed left at (656, 410)
Screenshot: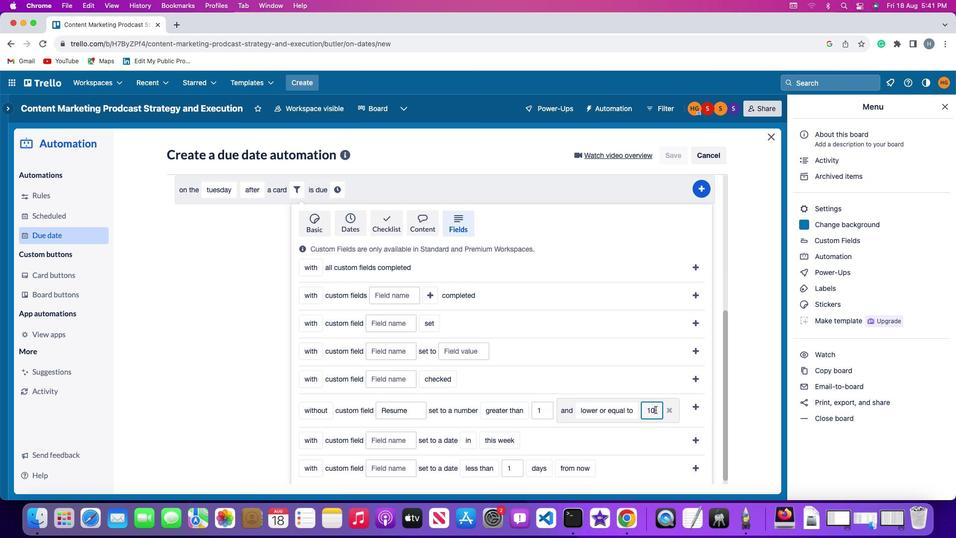 
Action: Key pressed Key.backspaceKey.backspace'1'
Screenshot: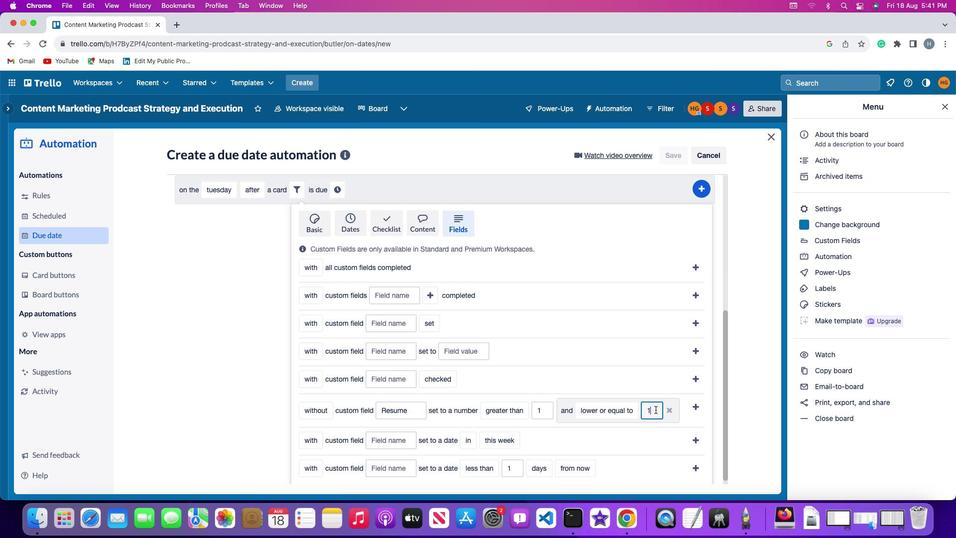 
Action: Mouse moved to (655, 409)
Screenshot: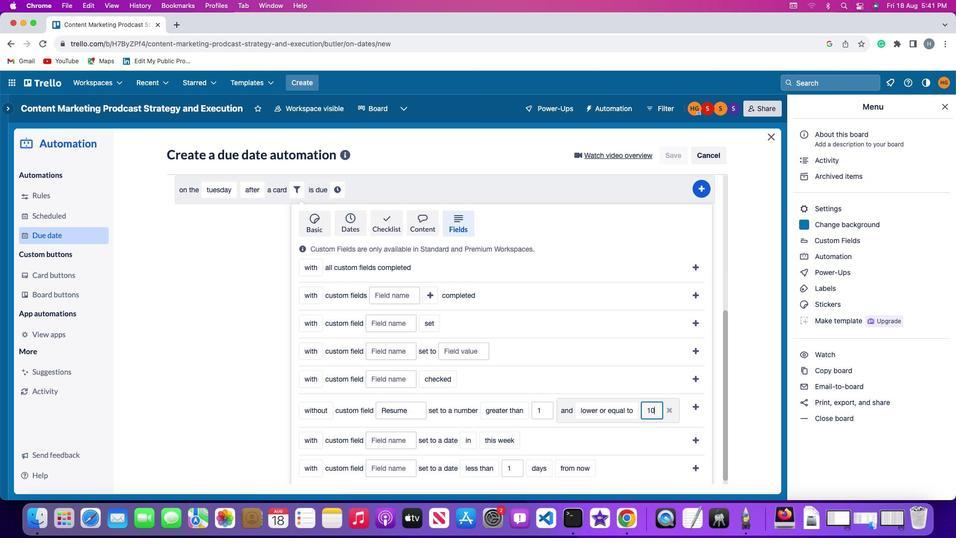 
Action: Key pressed '0'
Screenshot: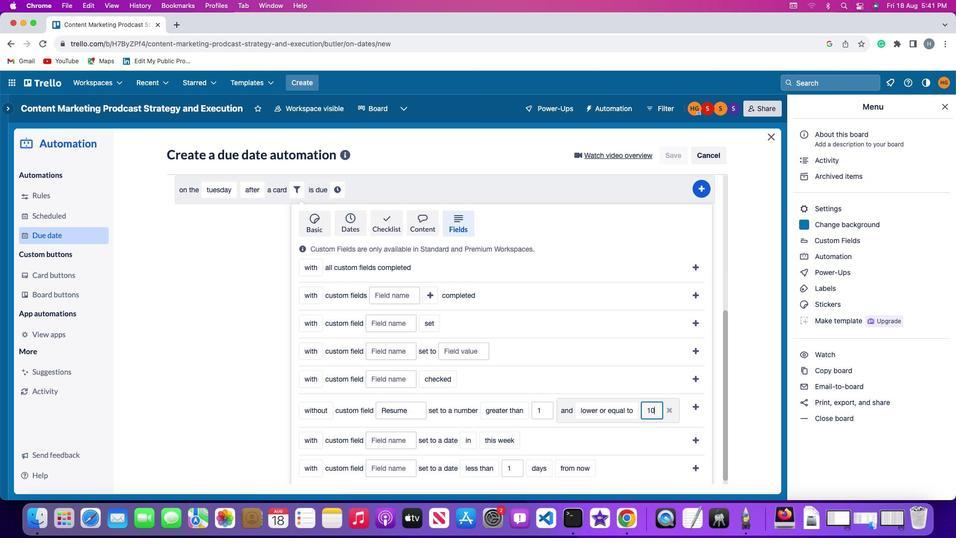 
Action: Mouse moved to (693, 404)
Screenshot: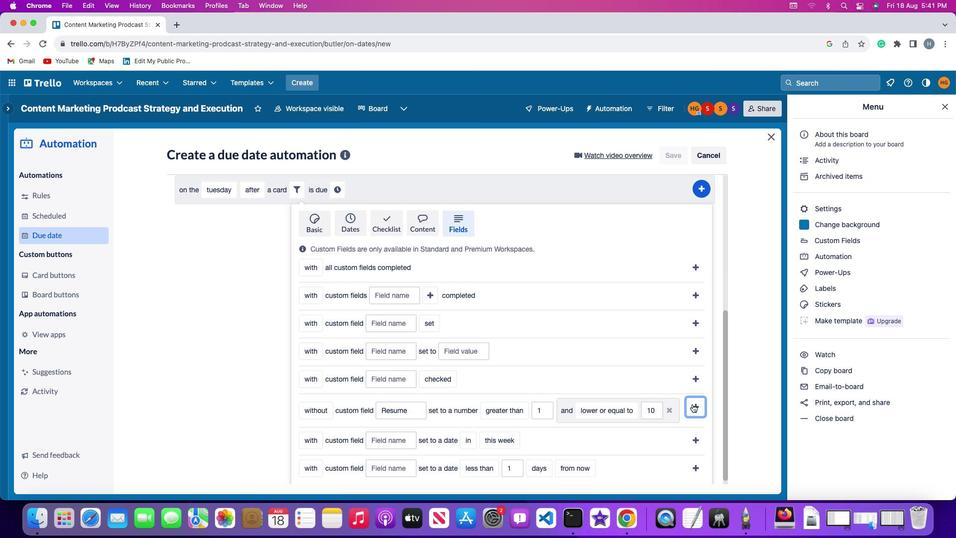 
Action: Mouse pressed left at (693, 404)
Screenshot: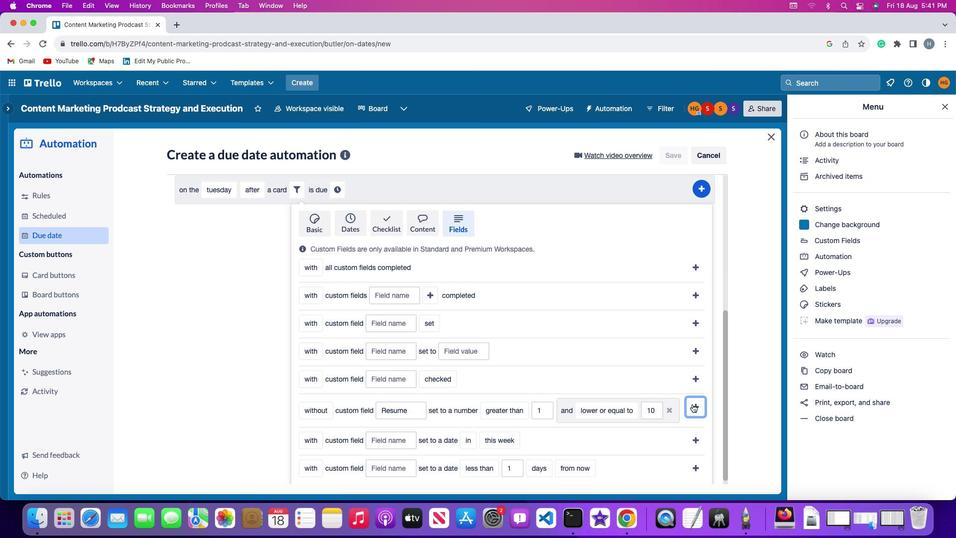 
Action: Mouse moved to (631, 430)
Screenshot: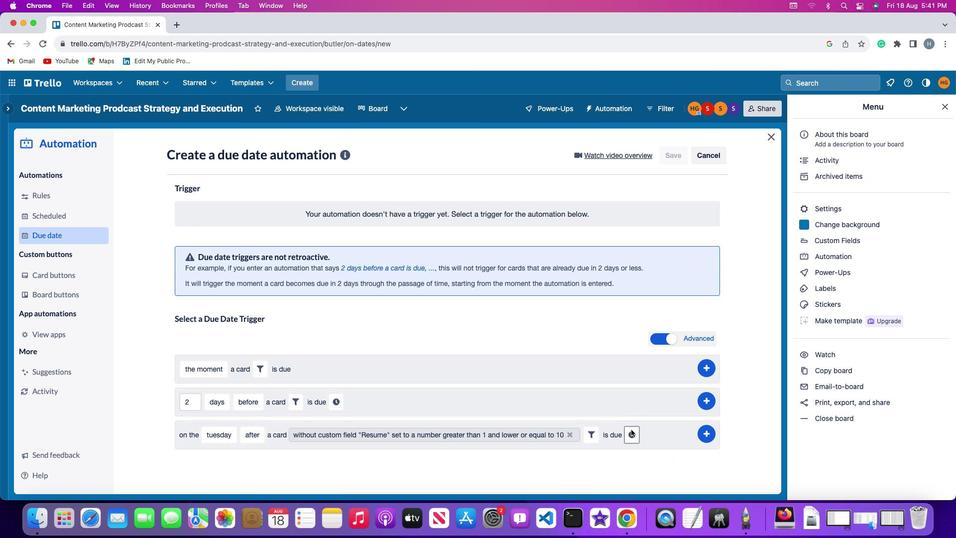 
Action: Mouse pressed left at (631, 430)
Screenshot: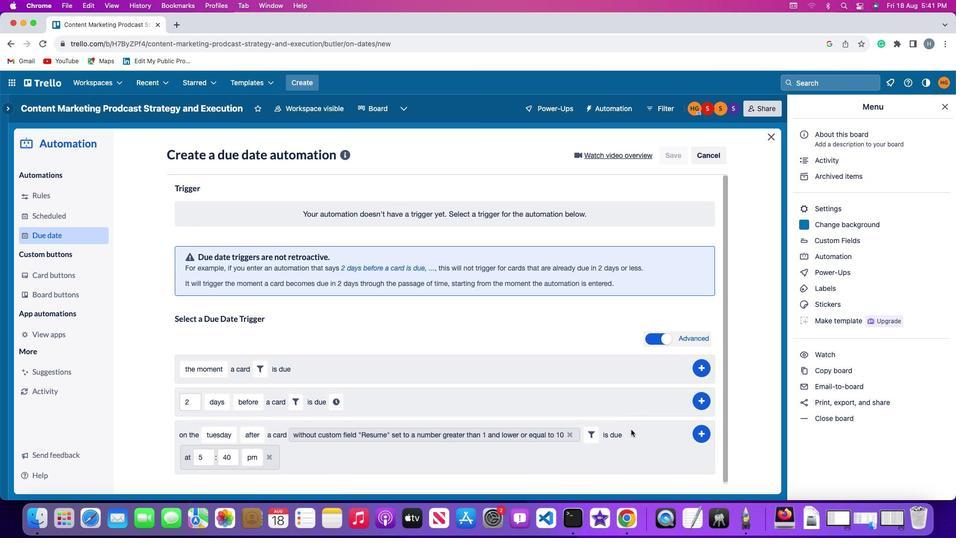
Action: Mouse moved to (206, 458)
Screenshot: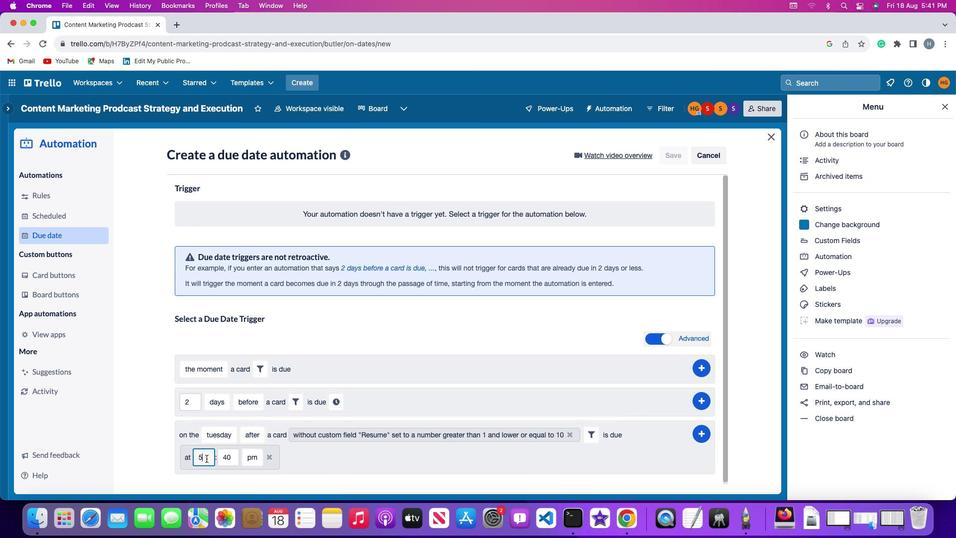 
Action: Mouse pressed left at (206, 458)
Screenshot: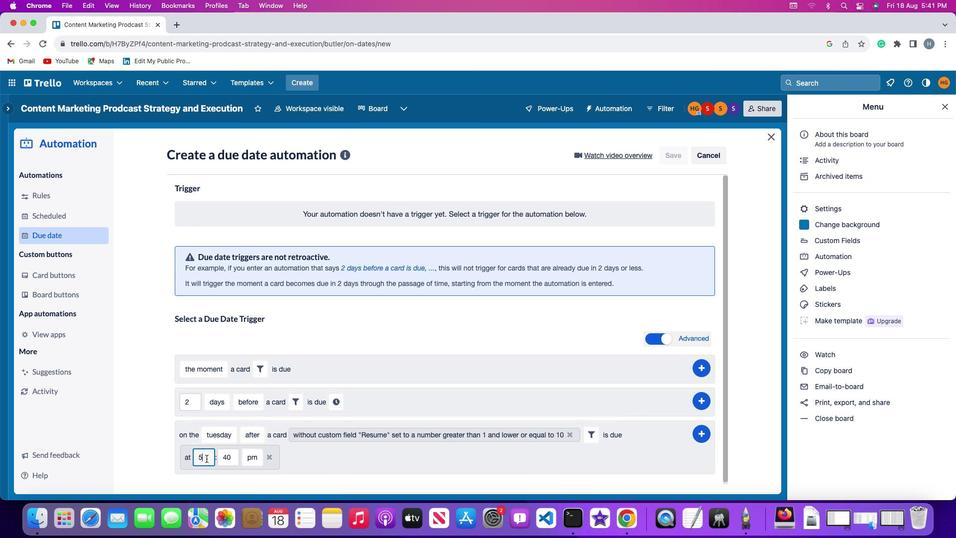 
Action: Mouse moved to (206, 458)
Screenshot: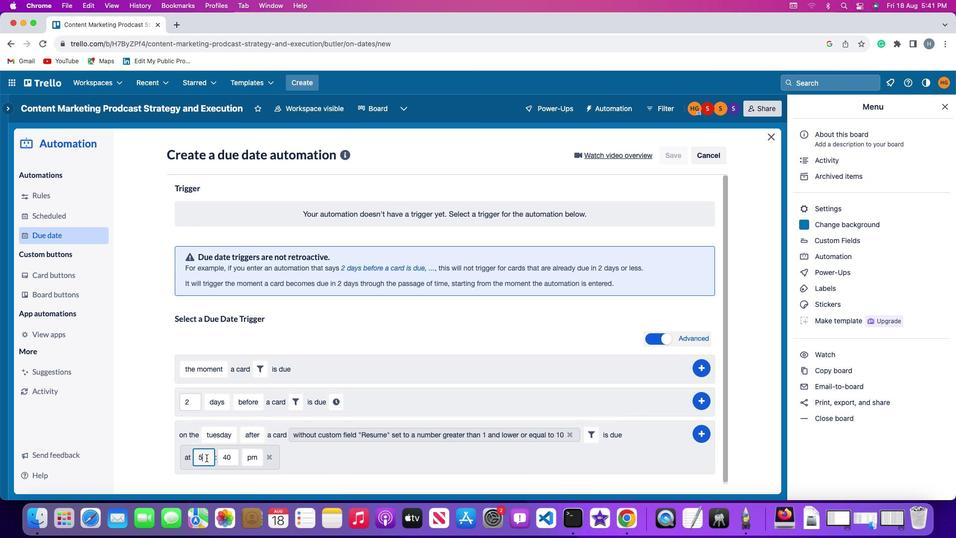 
Action: Key pressed Key.backspace'1''1'
Screenshot: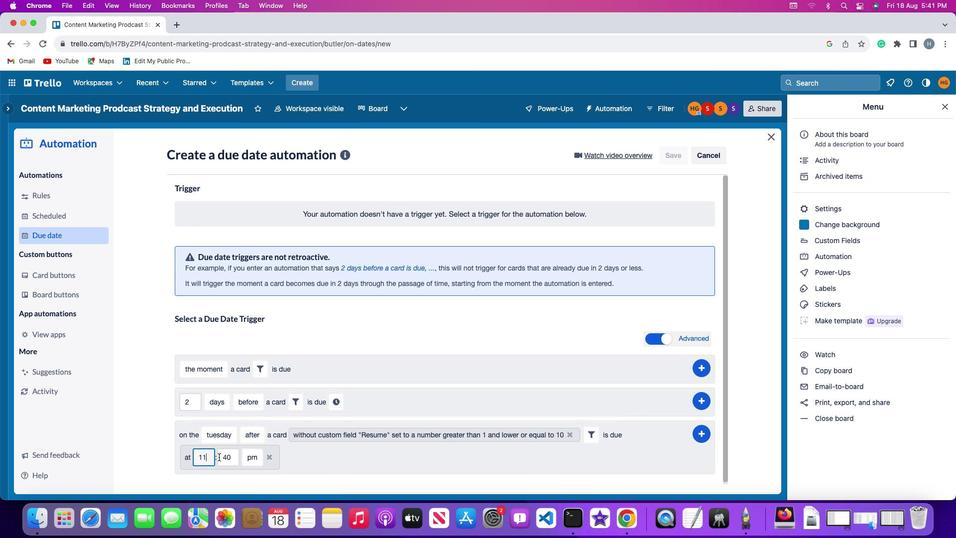 
Action: Mouse moved to (230, 457)
Screenshot: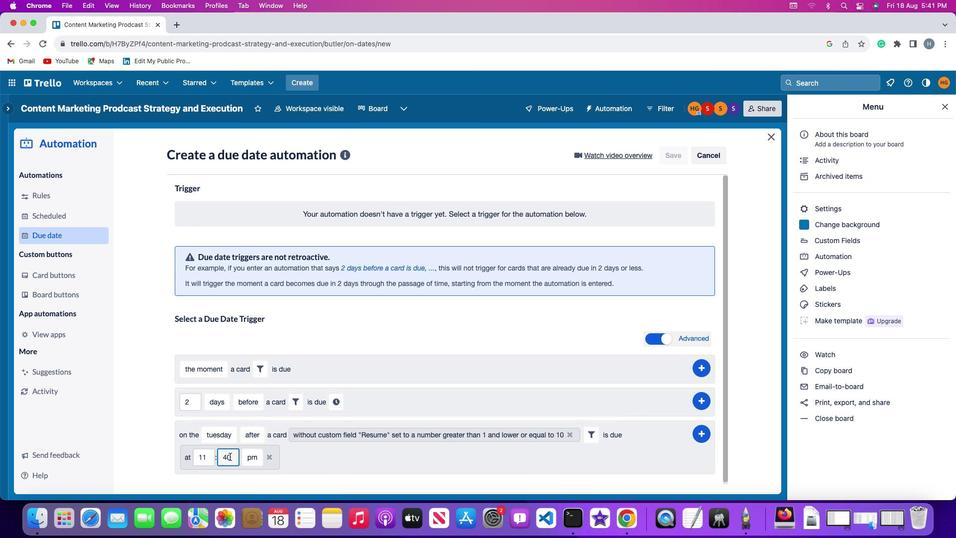 
Action: Mouse pressed left at (230, 457)
Screenshot: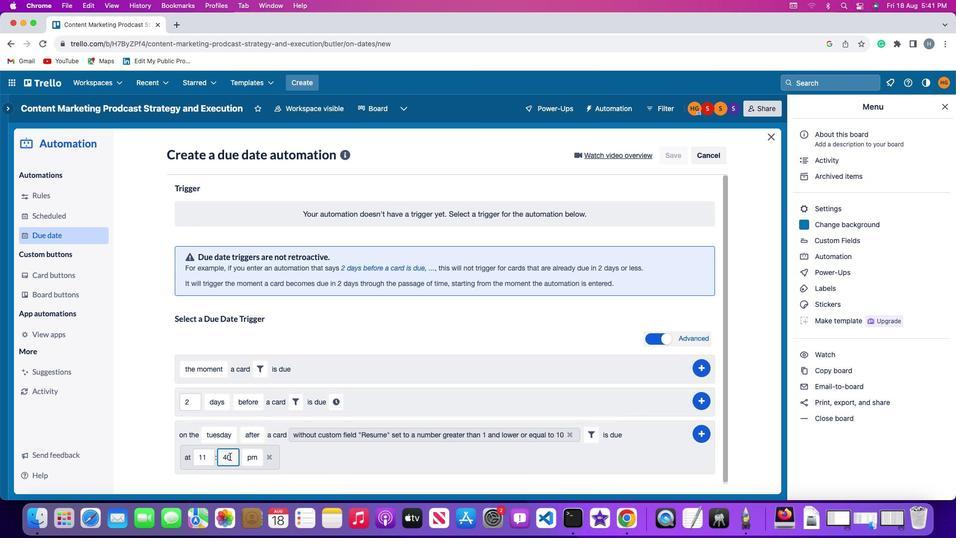 
Action: Key pressed Key.backspaceKey.backspace'0''0'
Screenshot: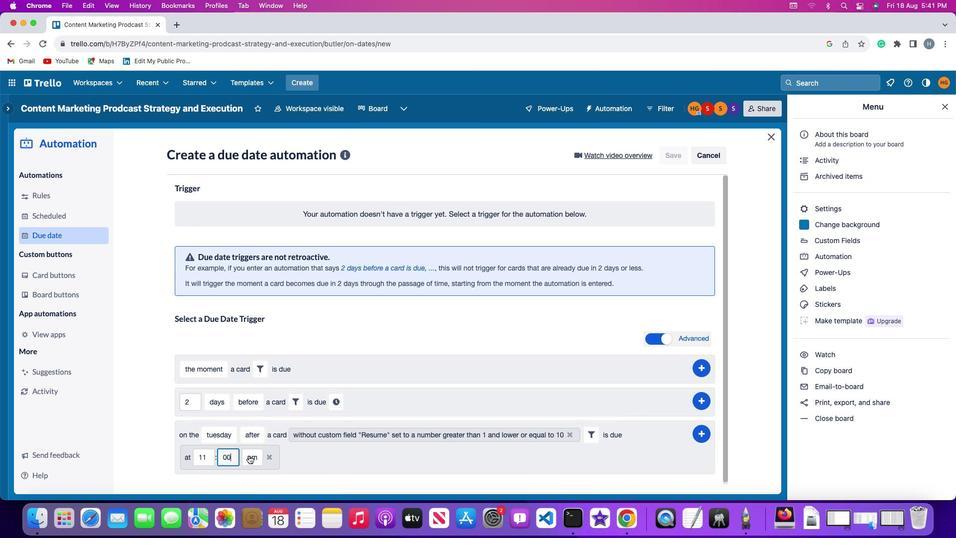 
Action: Mouse moved to (256, 456)
Screenshot: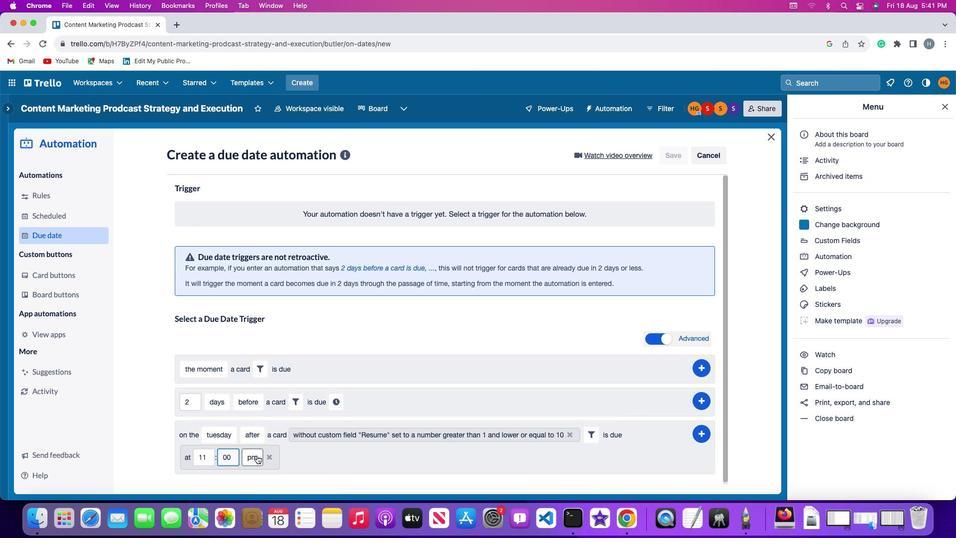
Action: Mouse pressed left at (256, 456)
Screenshot: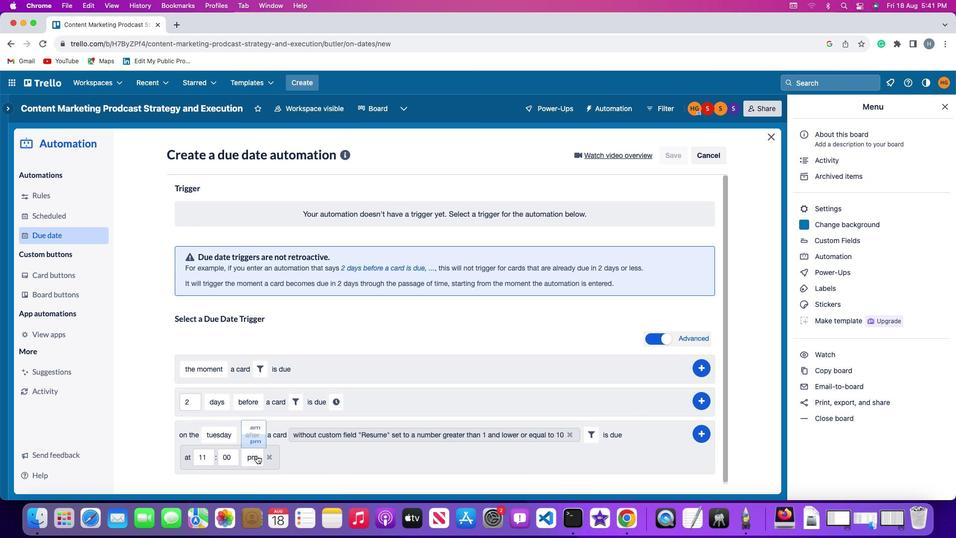 
Action: Mouse moved to (259, 416)
Screenshot: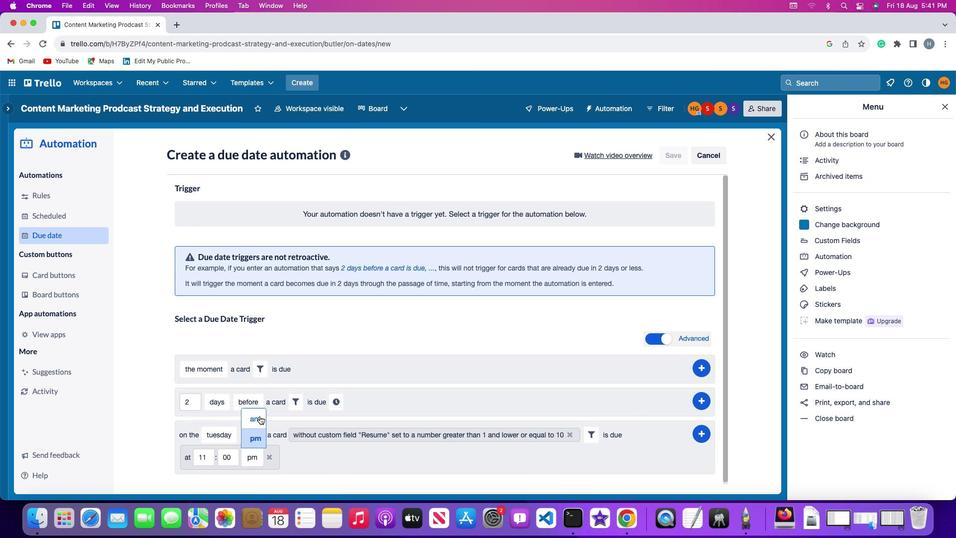 
Action: Mouse pressed left at (259, 416)
Screenshot: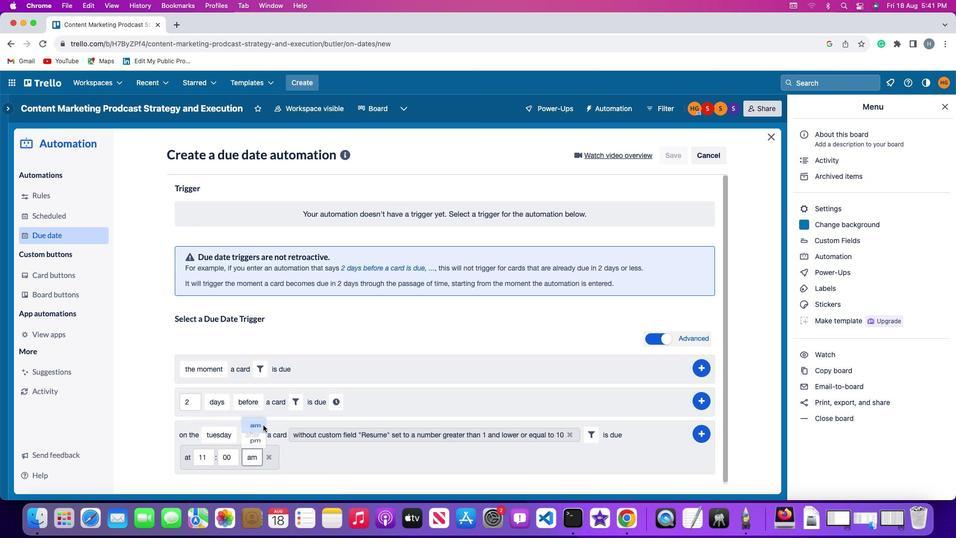 
Action: Mouse moved to (702, 431)
Screenshot: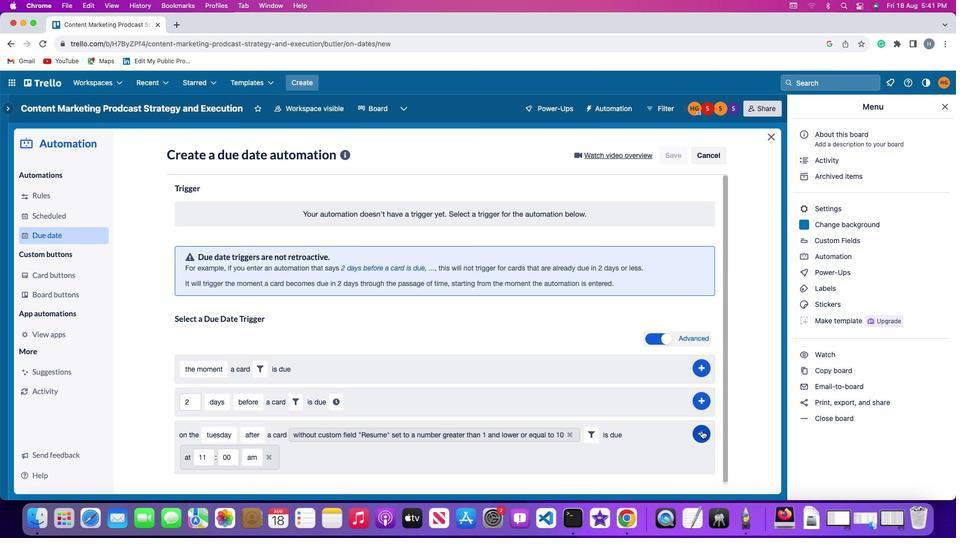 
Action: Mouse pressed left at (702, 431)
Screenshot: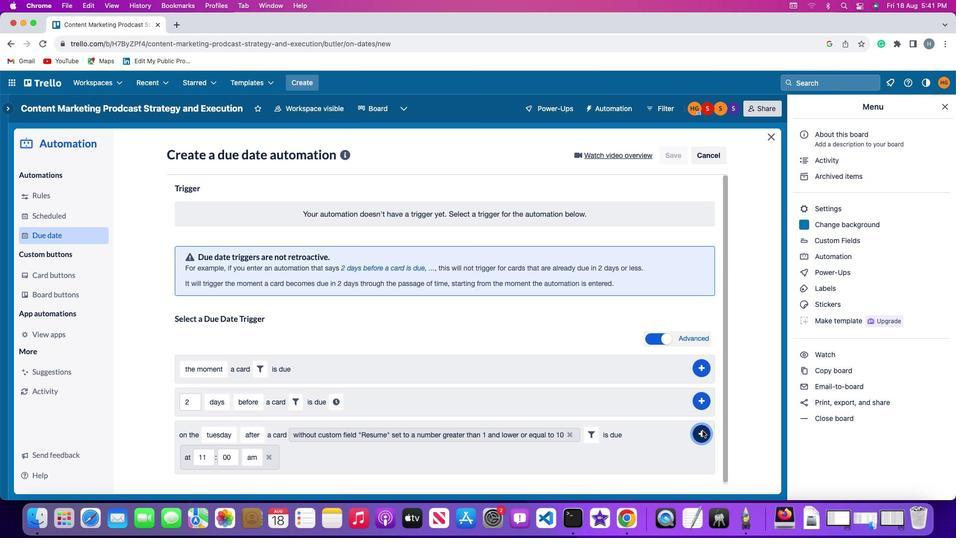 
Action: Mouse moved to (734, 343)
Screenshot: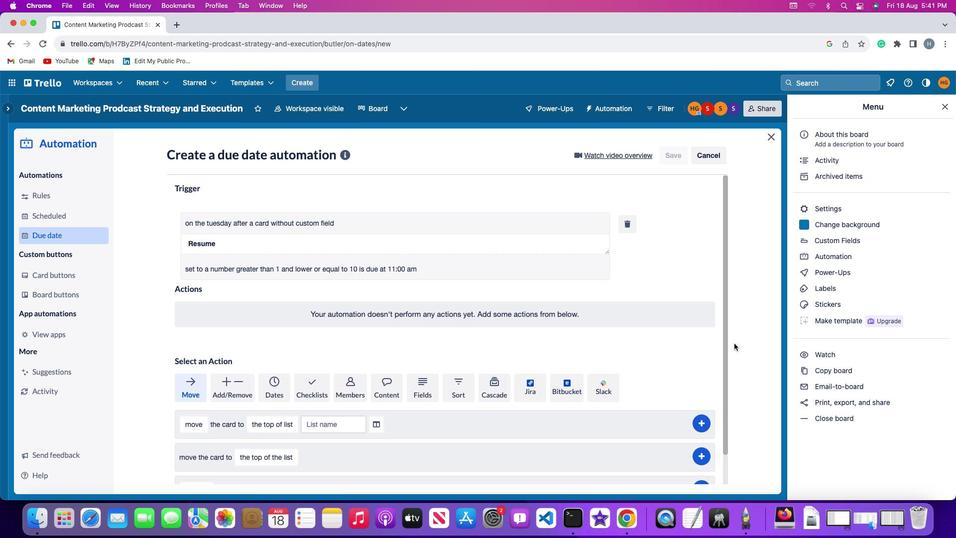 
